 Task: Create a due date automation trigger when advanced on, on the monday of the week a card is due add fields with custom field "Resume" set to a number lower than 1 and lower or equal to 10 at 11:00 AM.
Action: Mouse moved to (1375, 113)
Screenshot: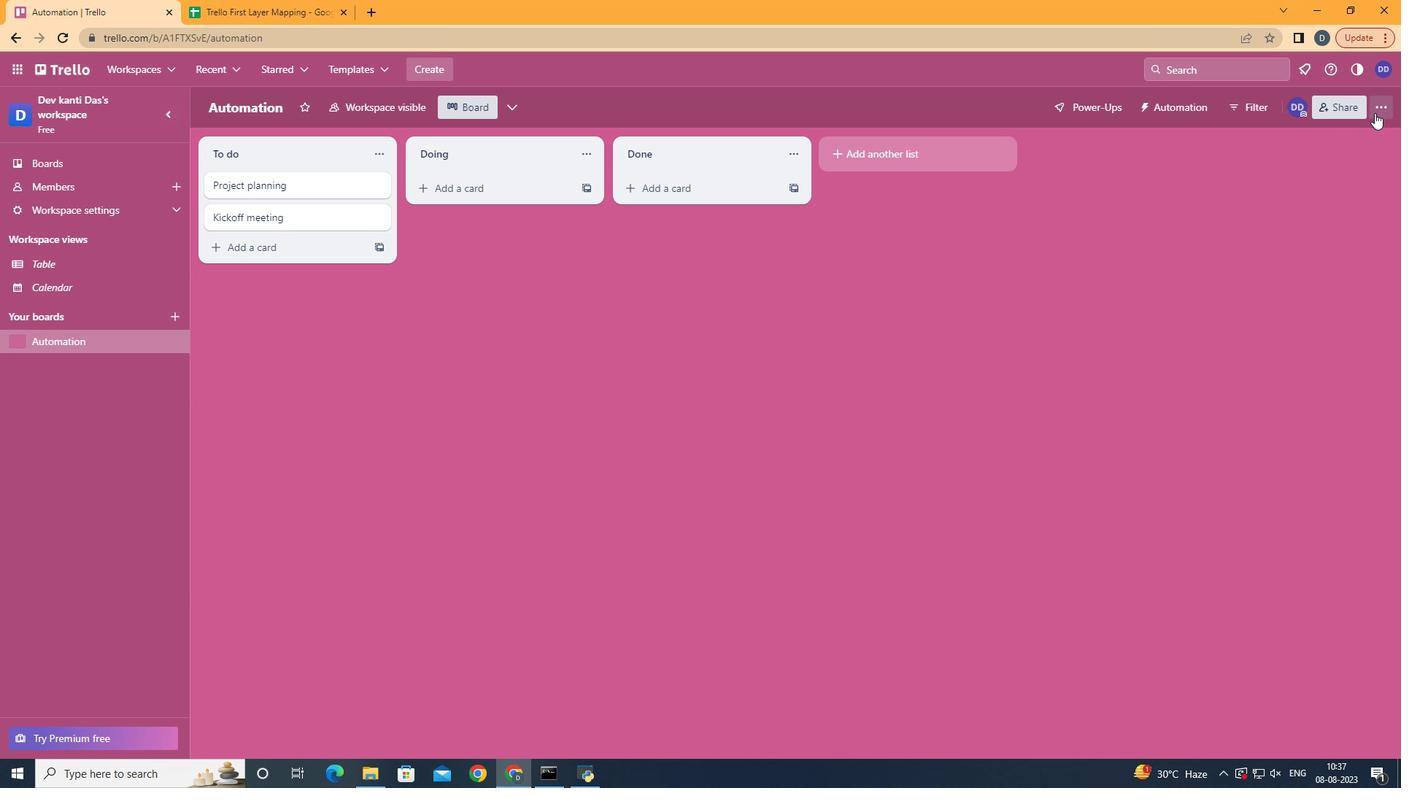 
Action: Mouse pressed left at (1375, 113)
Screenshot: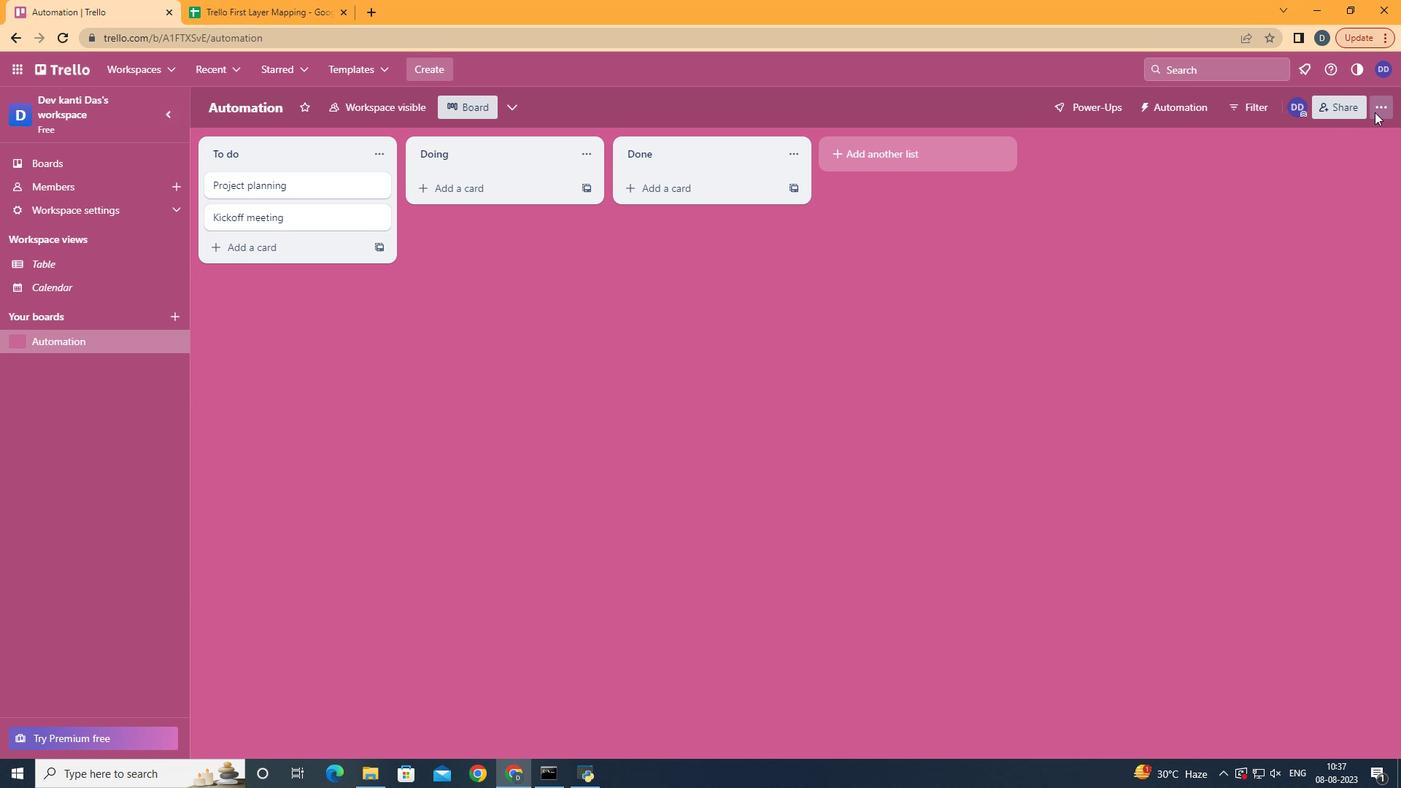 
Action: Mouse moved to (1306, 297)
Screenshot: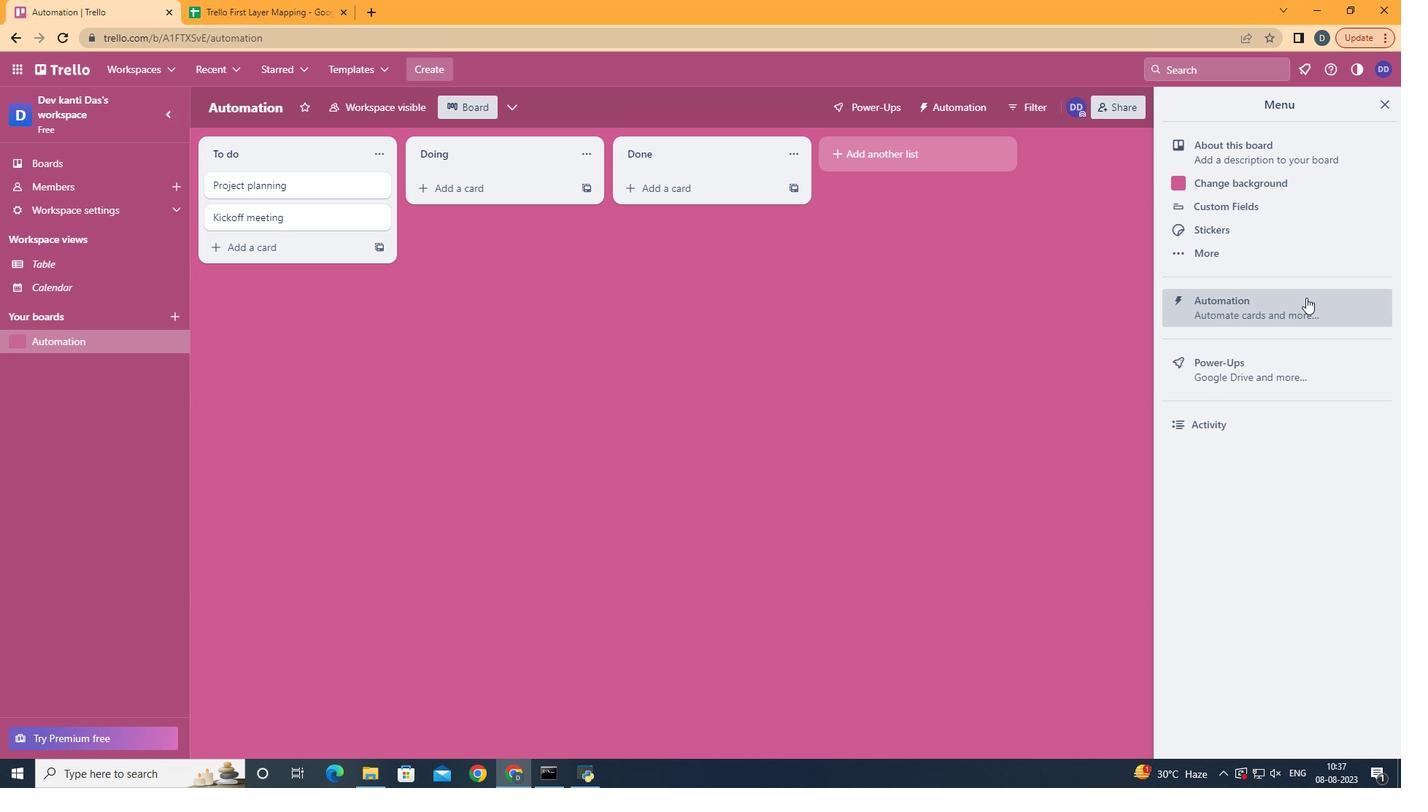 
Action: Mouse pressed left at (1306, 297)
Screenshot: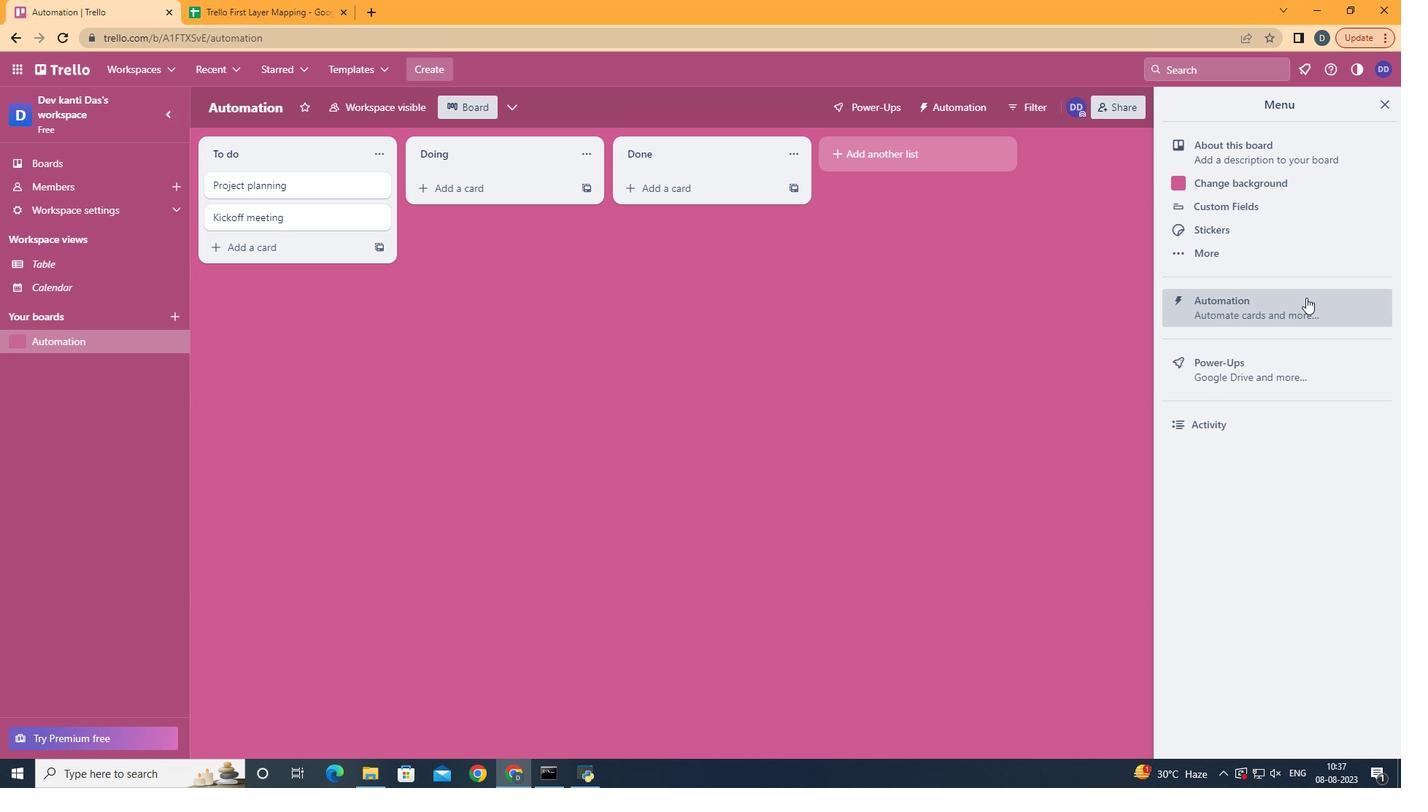 
Action: Mouse moved to (256, 294)
Screenshot: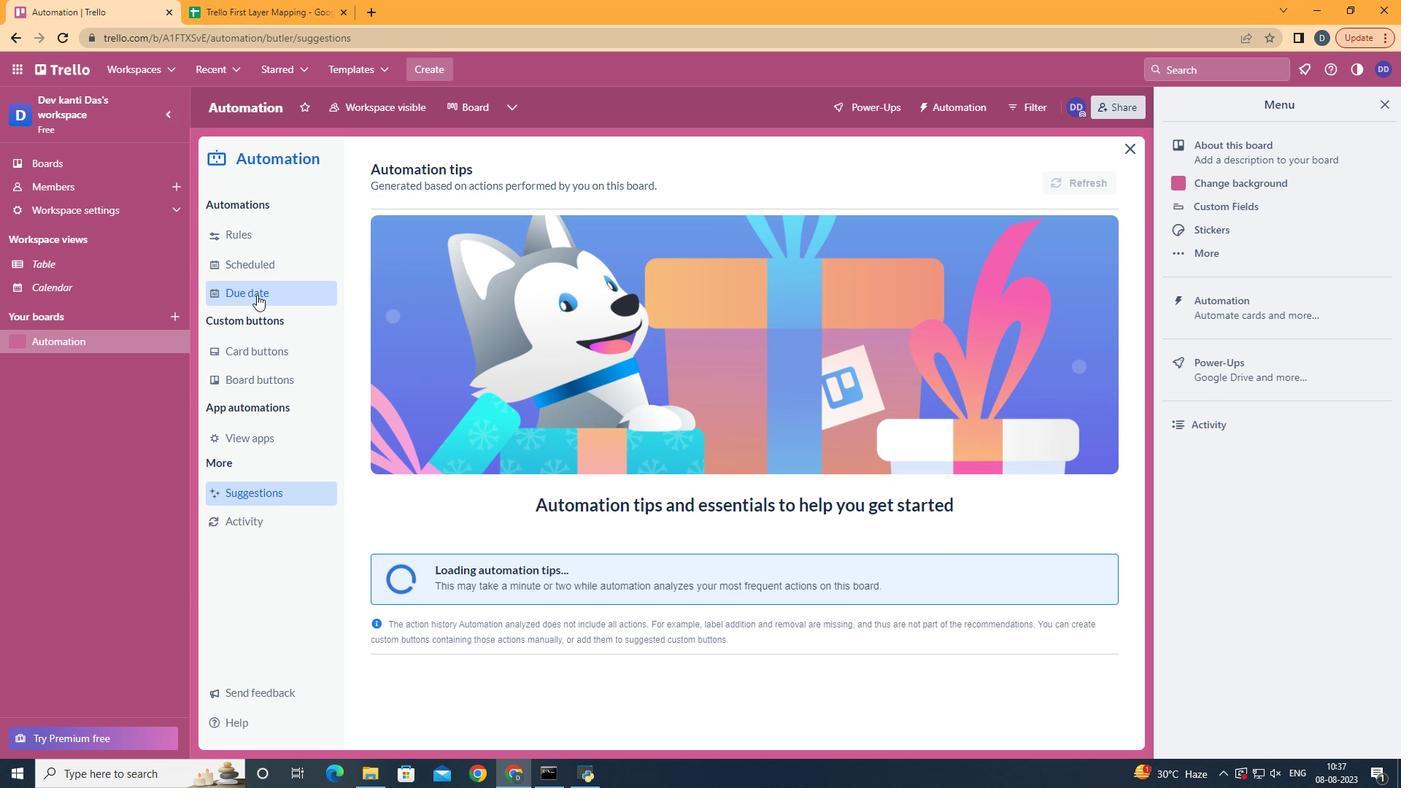 
Action: Mouse pressed left at (256, 294)
Screenshot: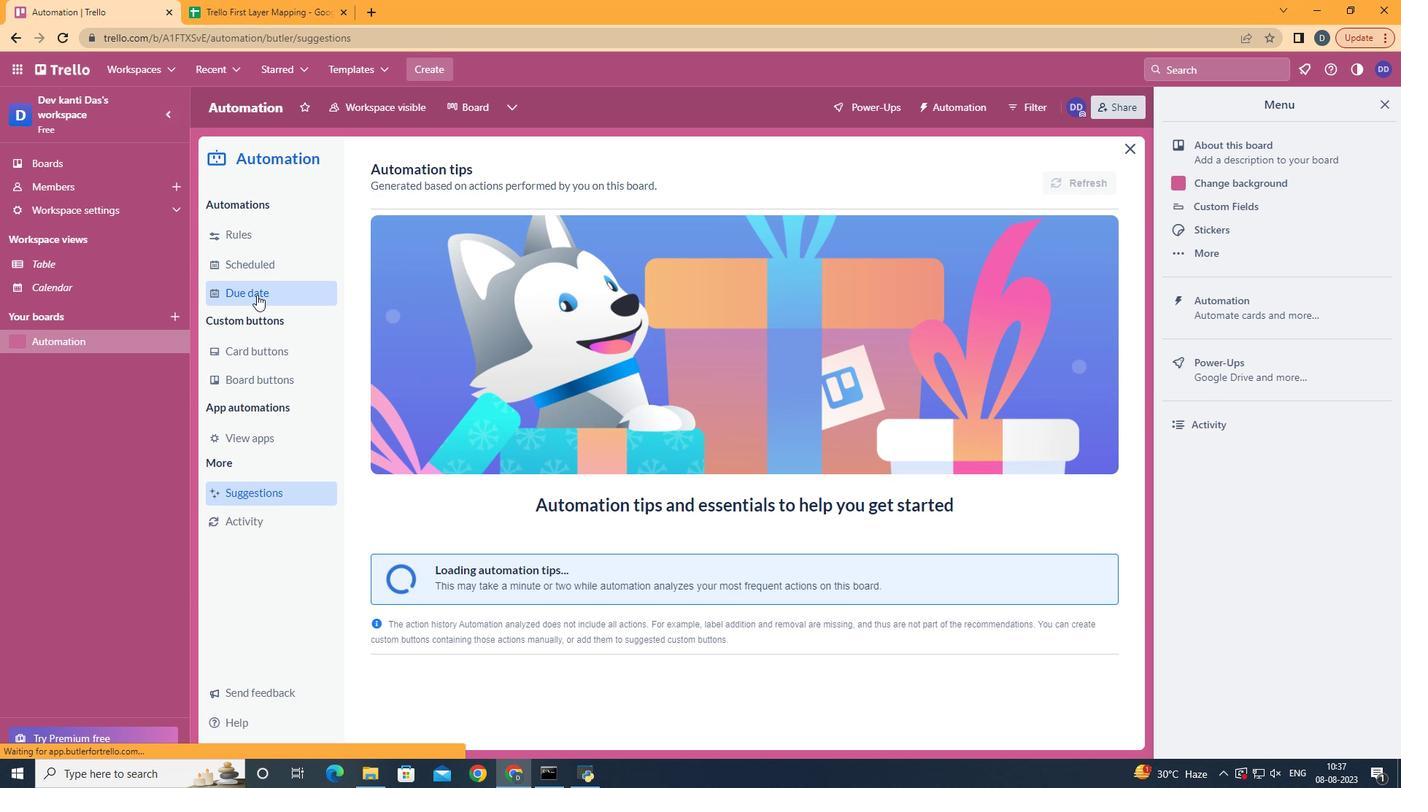 
Action: Mouse moved to (1021, 178)
Screenshot: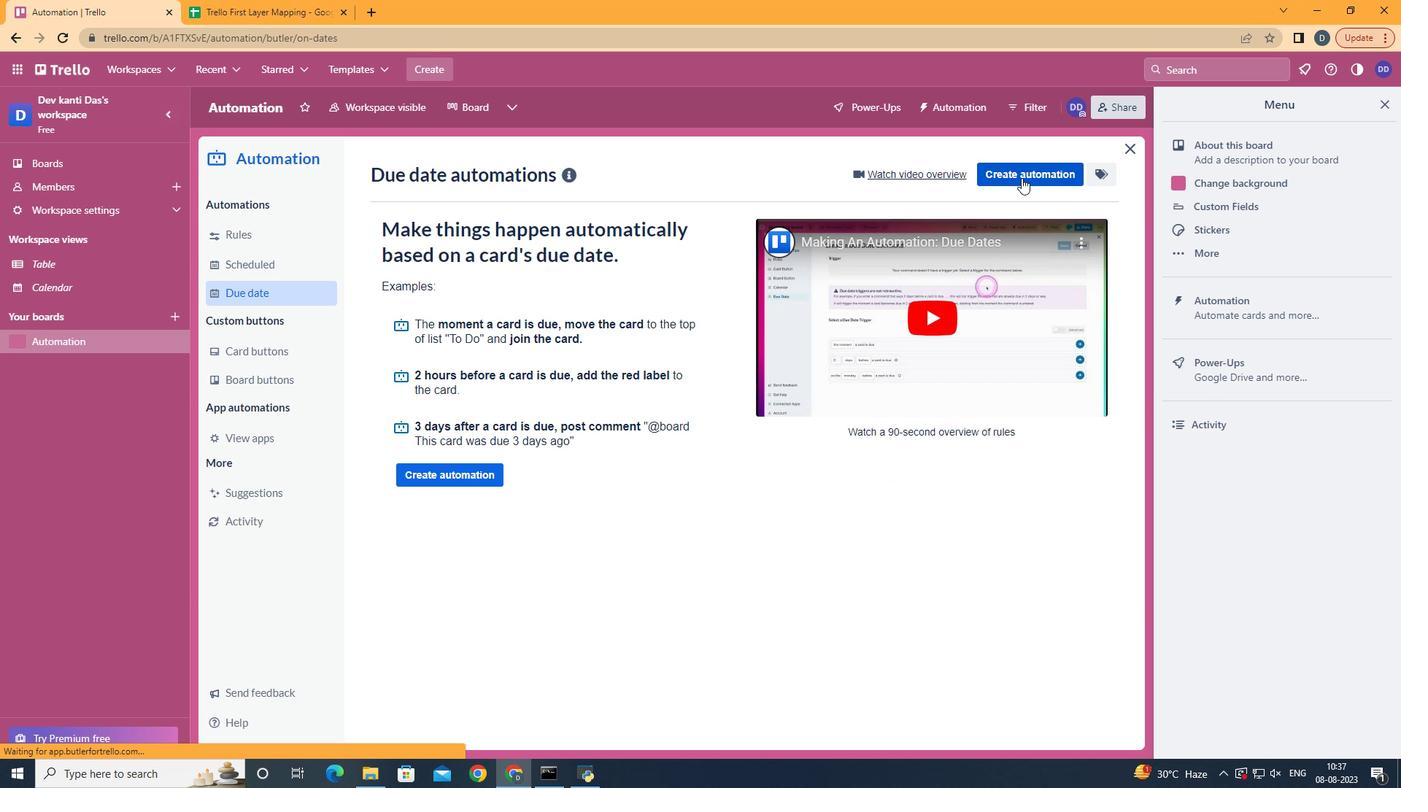 
Action: Mouse pressed left at (1021, 178)
Screenshot: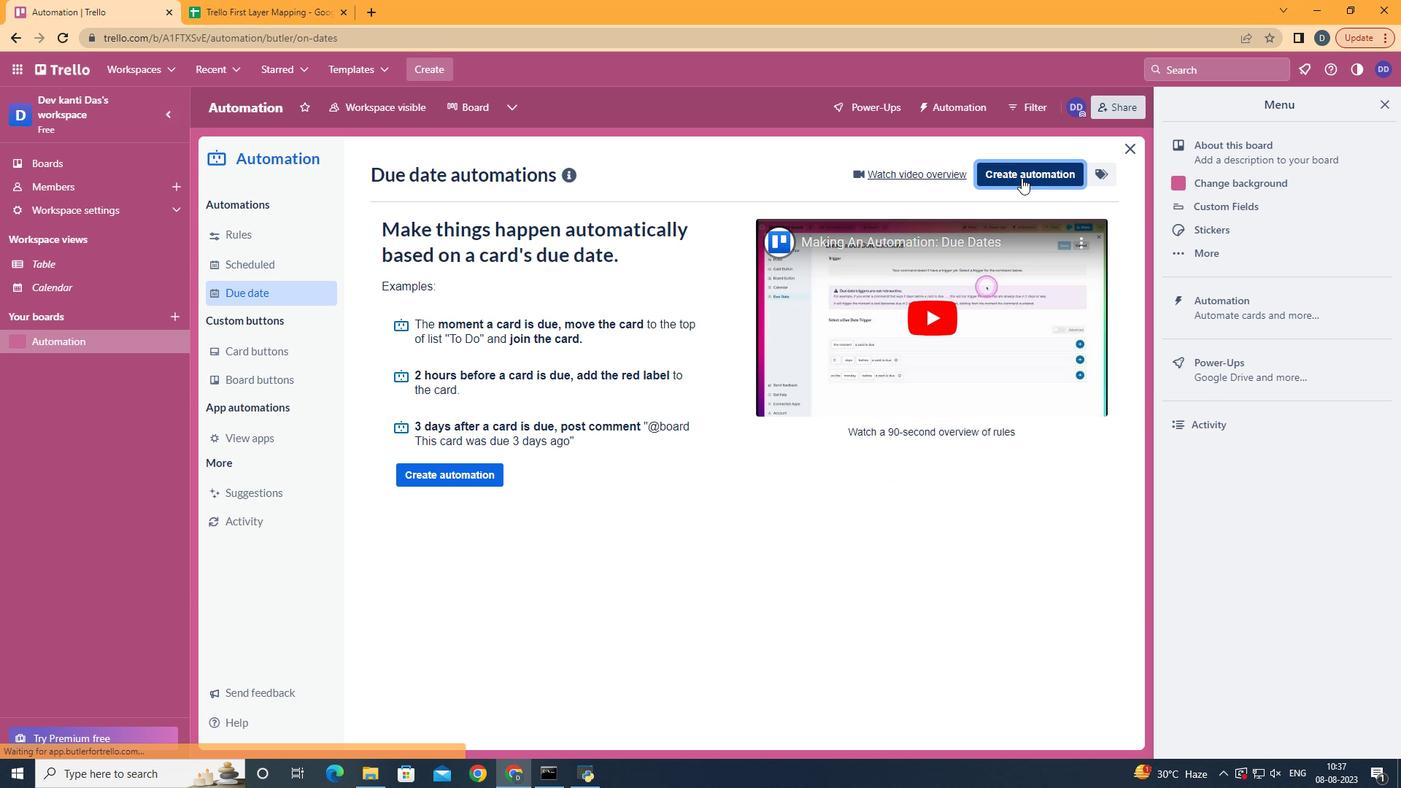 
Action: Mouse moved to (775, 310)
Screenshot: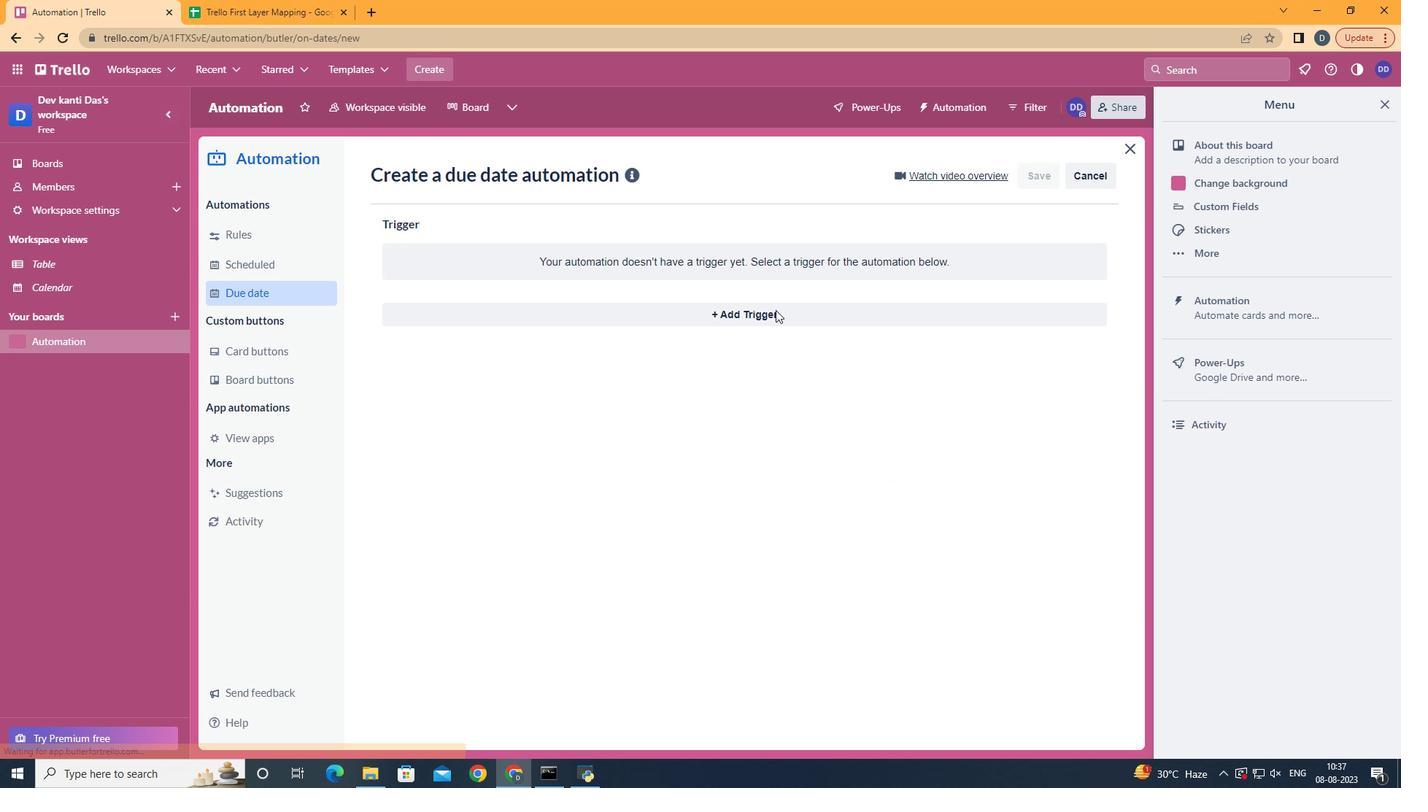 
Action: Mouse pressed left at (775, 310)
Screenshot: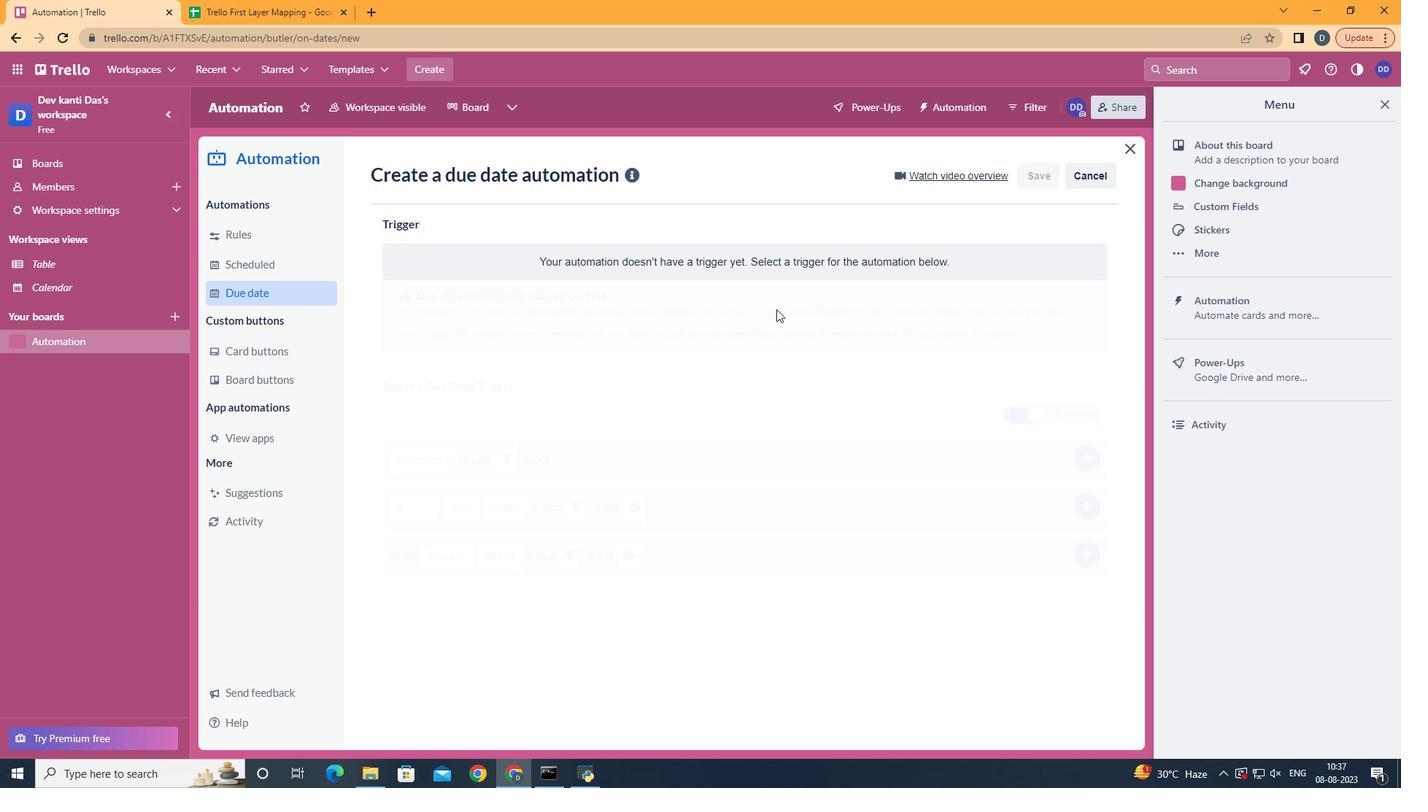 
Action: Mouse moved to (472, 382)
Screenshot: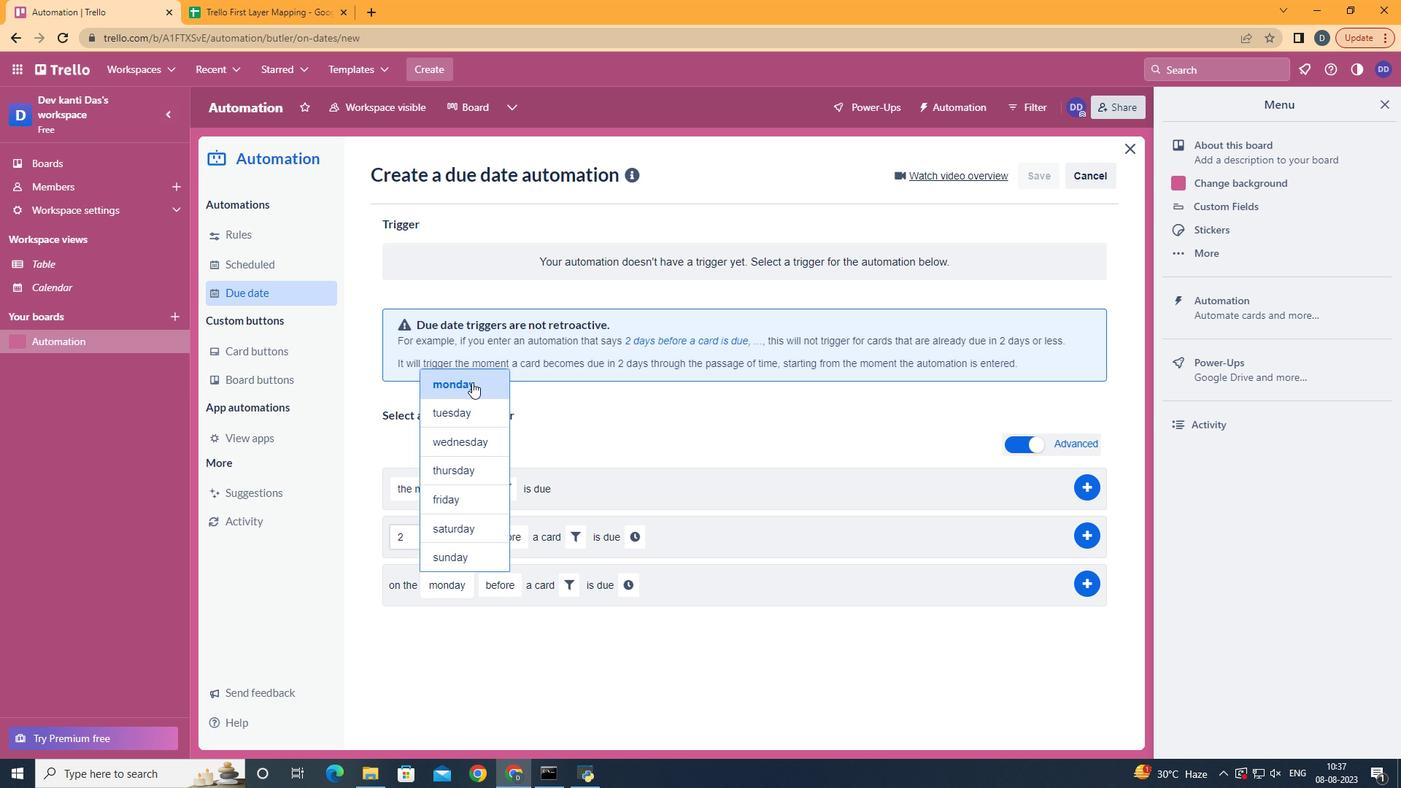 
Action: Mouse pressed left at (472, 382)
Screenshot: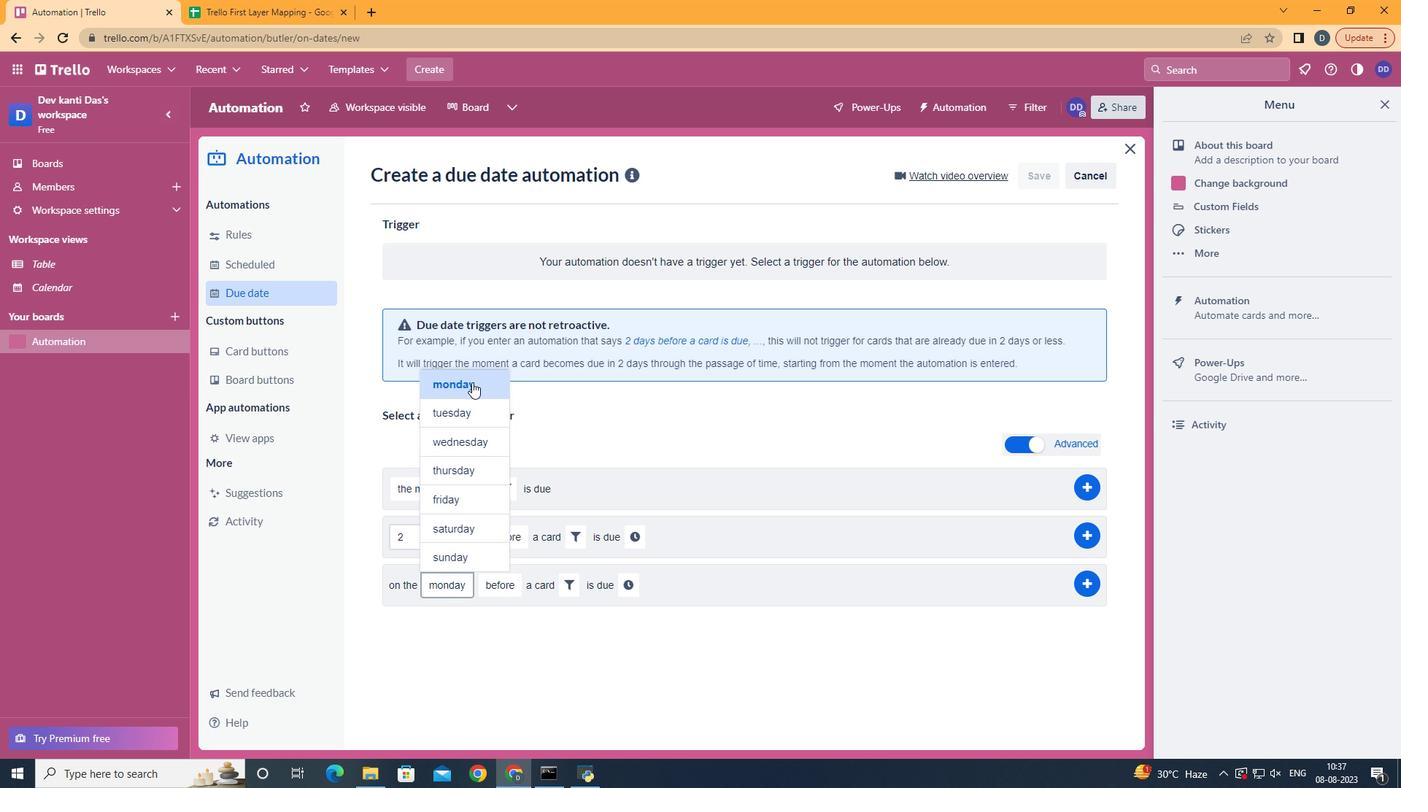 
Action: Mouse moved to (523, 667)
Screenshot: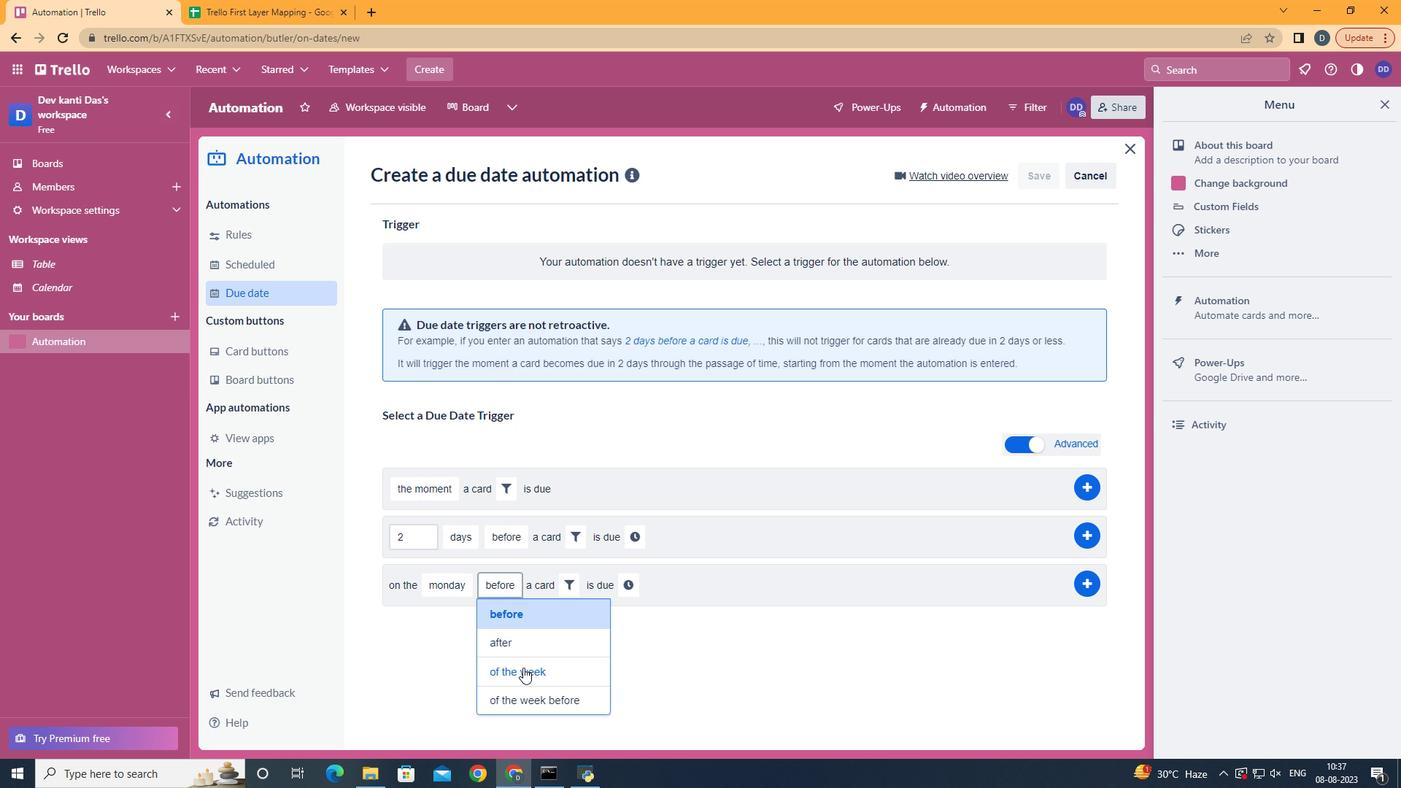
Action: Mouse pressed left at (523, 667)
Screenshot: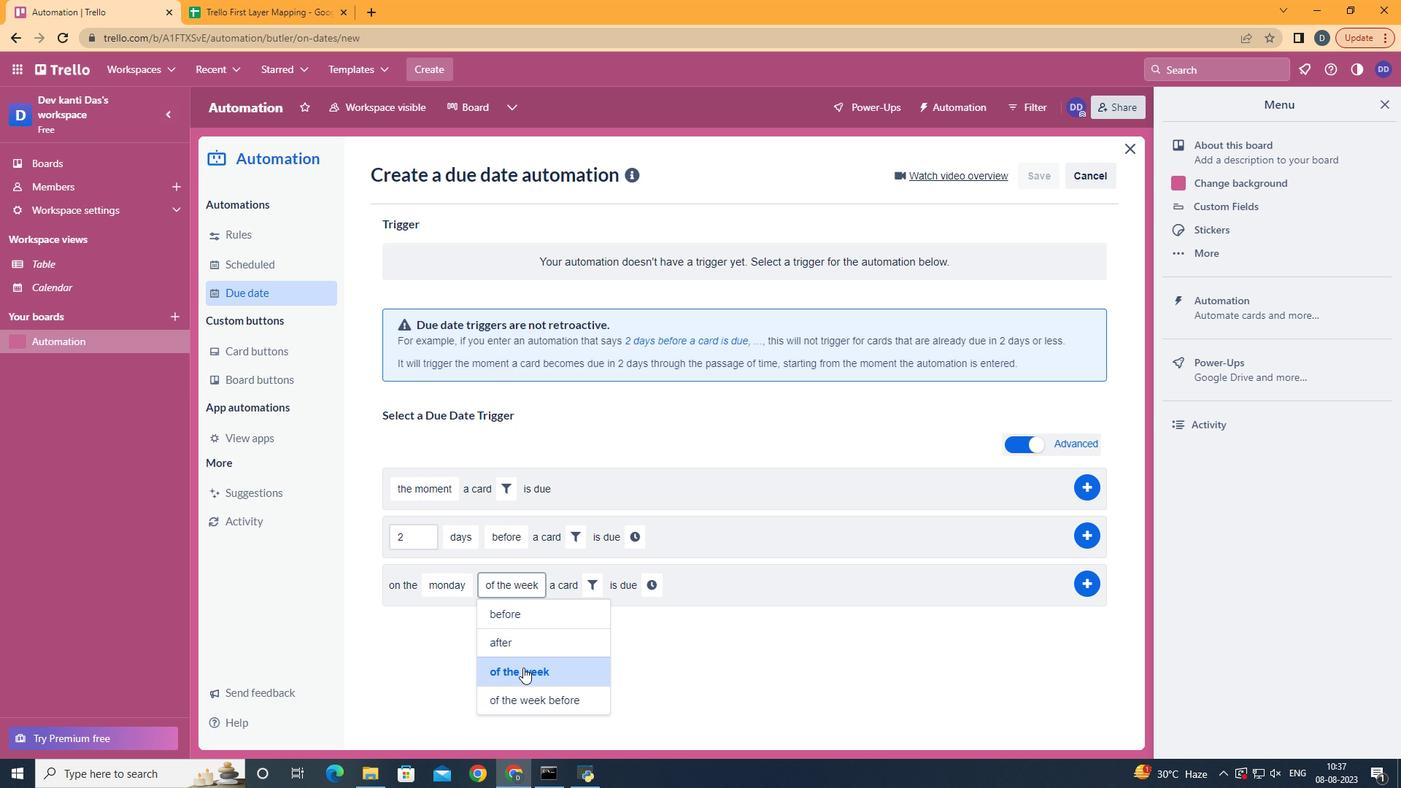 
Action: Mouse moved to (581, 587)
Screenshot: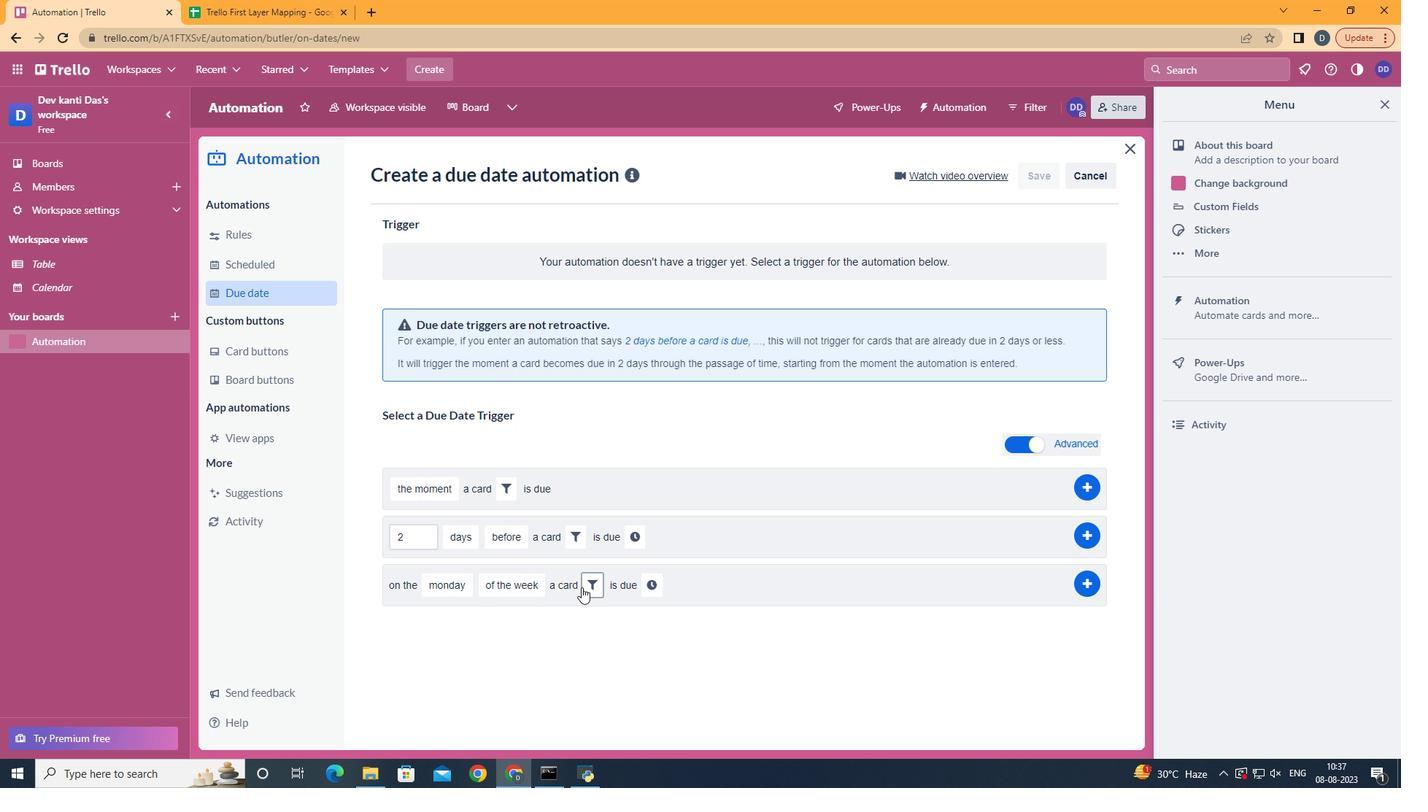 
Action: Mouse pressed left at (581, 587)
Screenshot: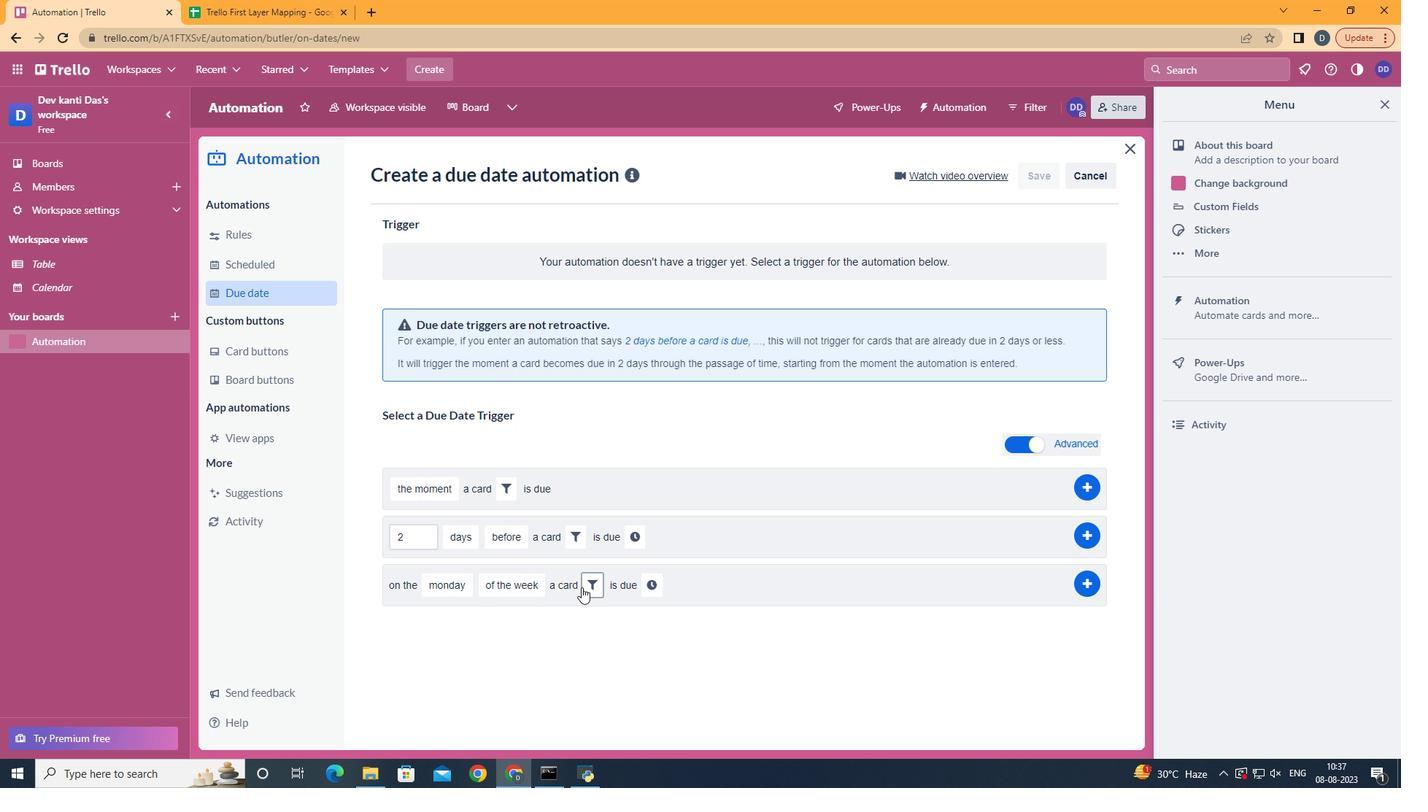 
Action: Mouse moved to (824, 625)
Screenshot: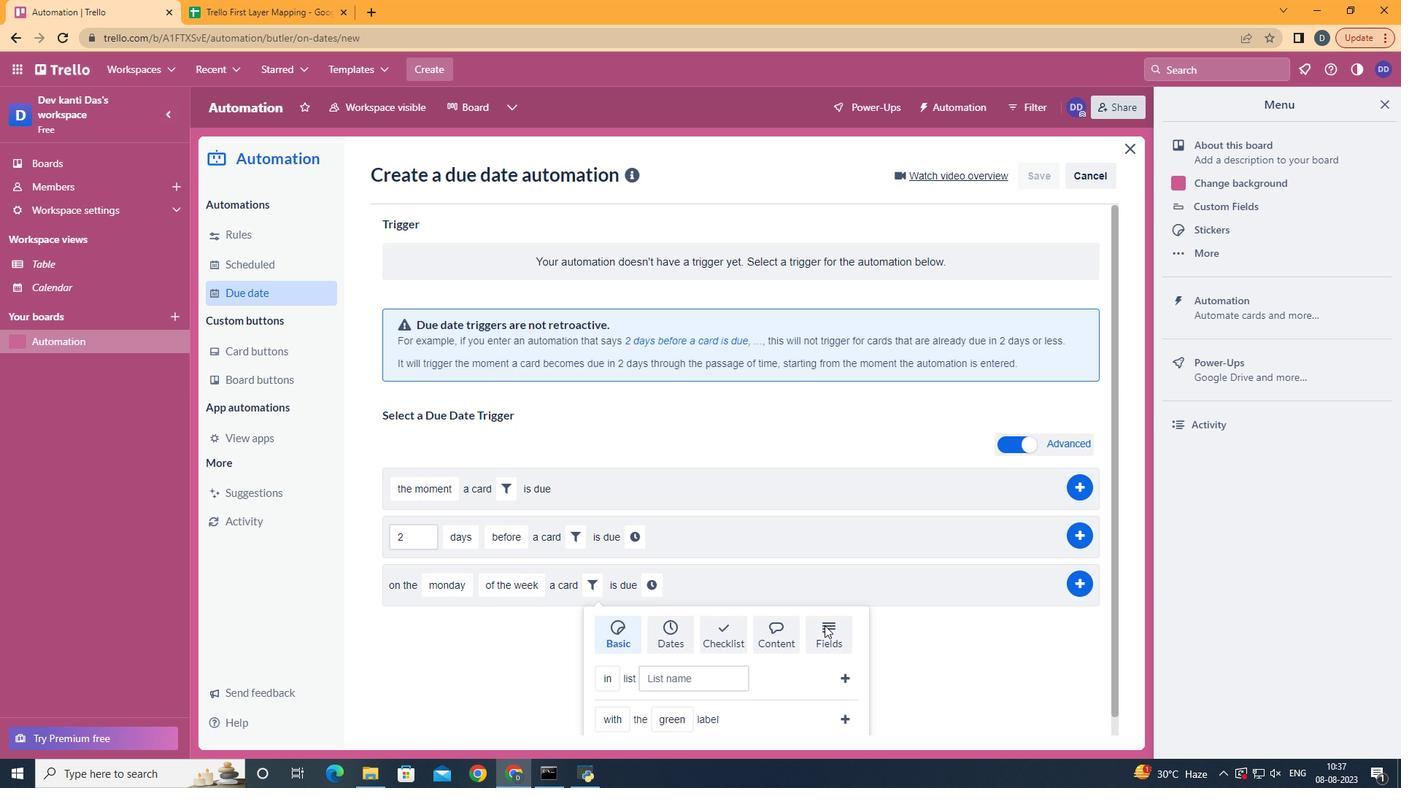 
Action: Mouse pressed left at (824, 625)
Screenshot: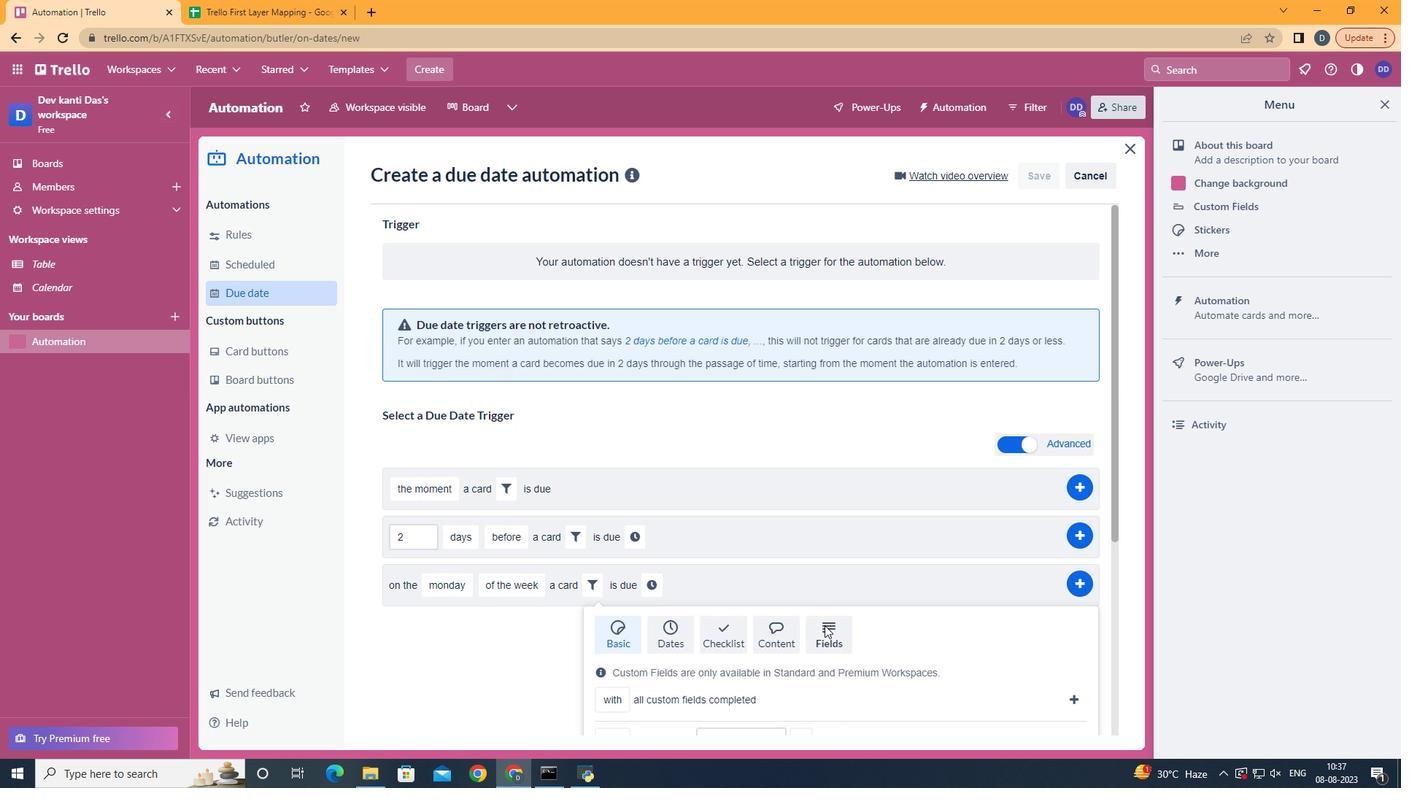 
Action: Mouse moved to (824, 625)
Screenshot: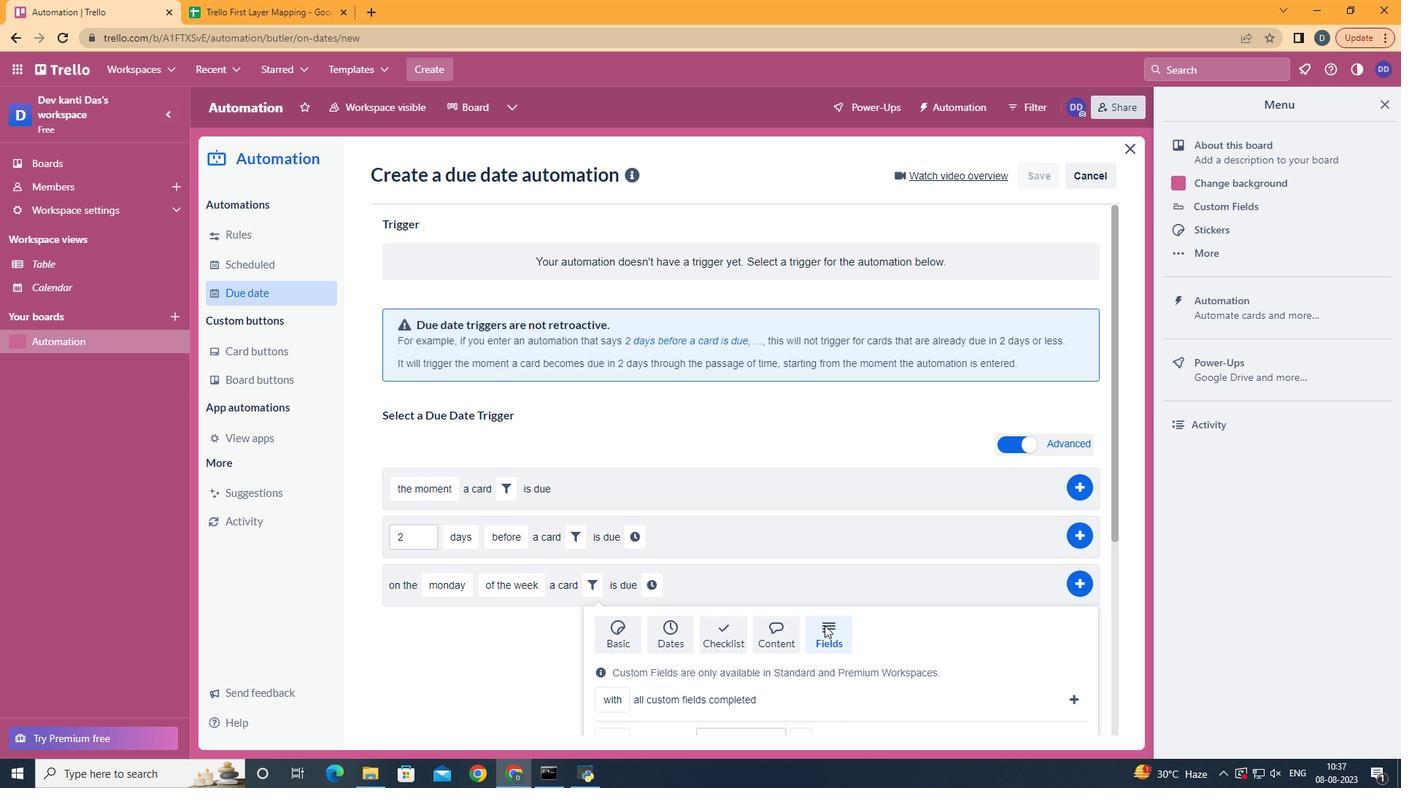 
Action: Mouse scrolled (824, 624) with delta (0, 0)
Screenshot: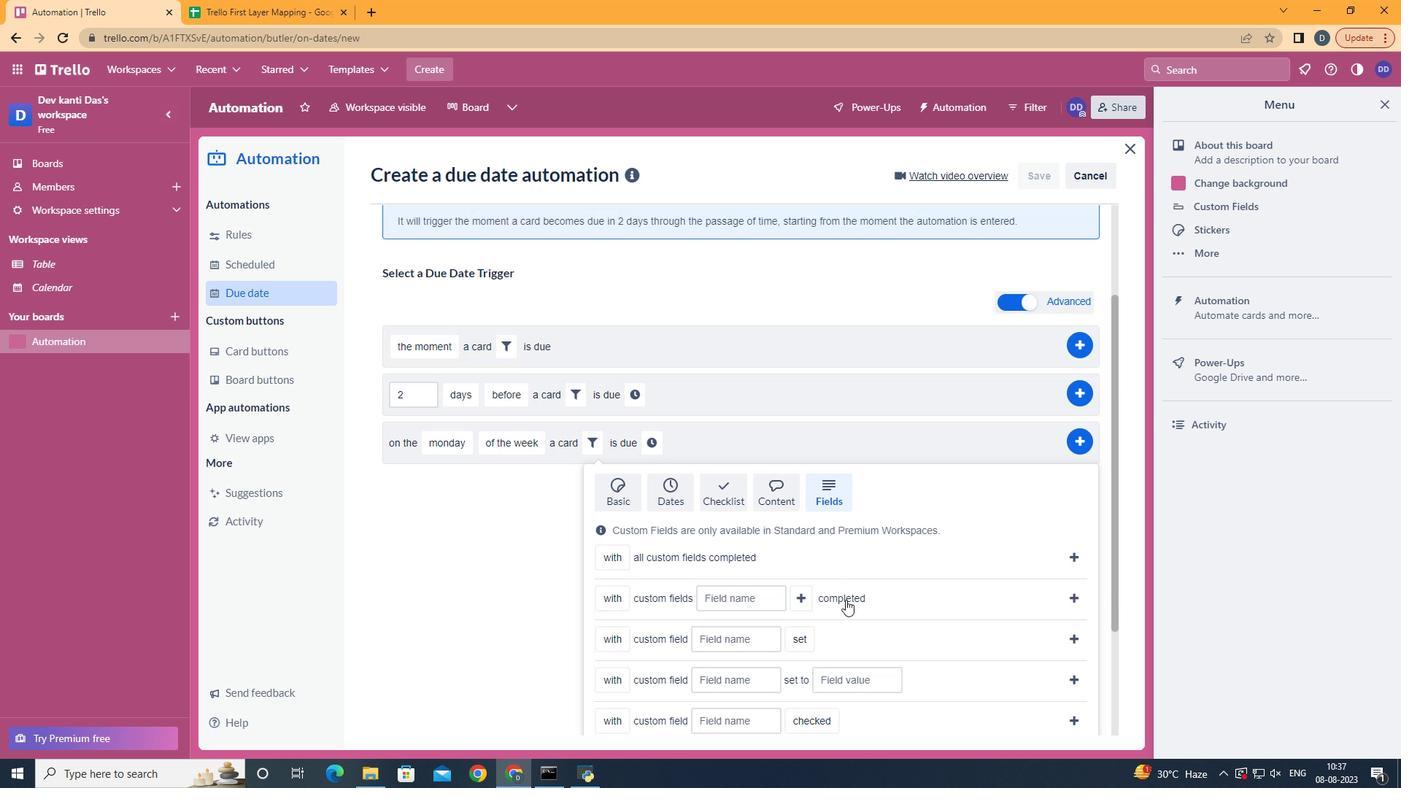 
Action: Mouse scrolled (824, 624) with delta (0, 0)
Screenshot: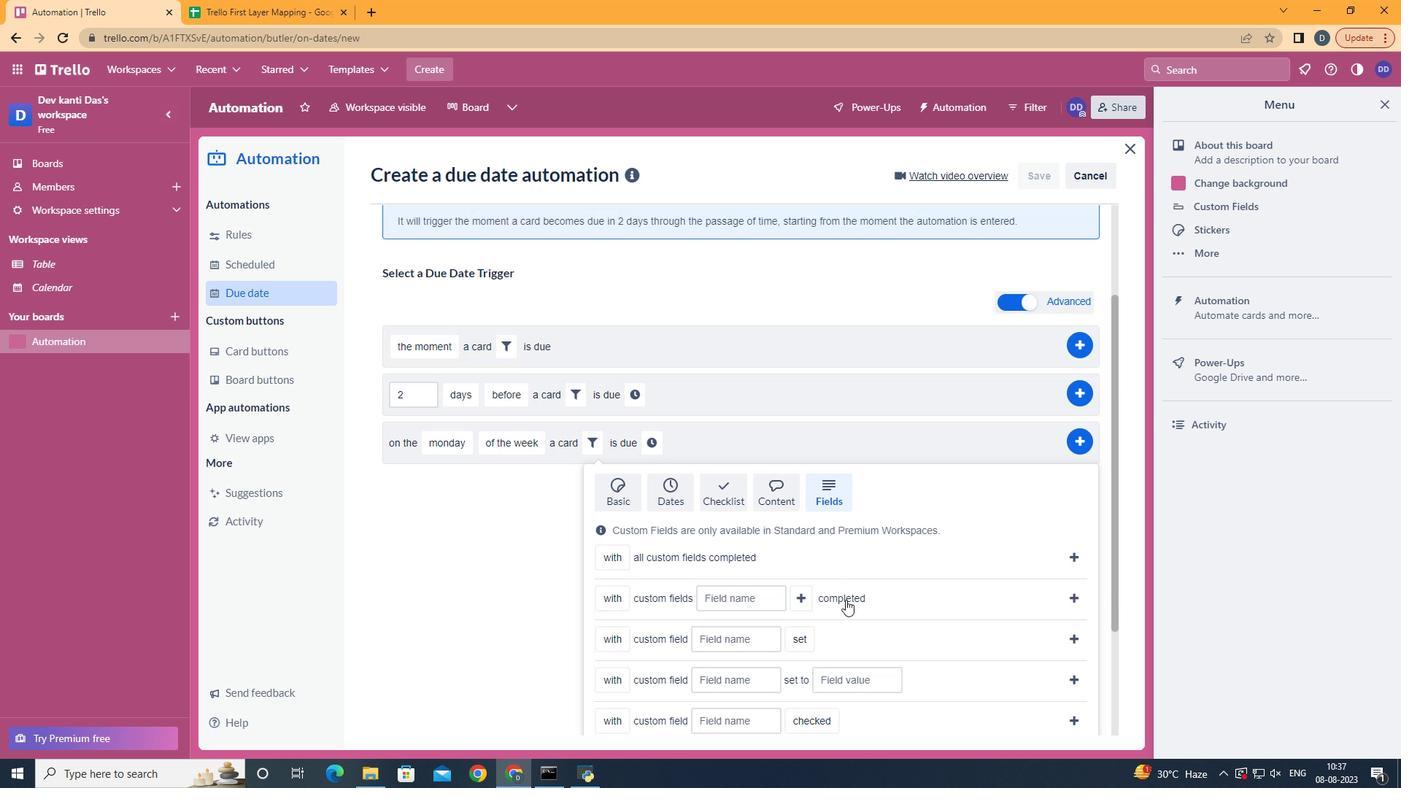 
Action: Mouse scrolled (824, 624) with delta (0, 0)
Screenshot: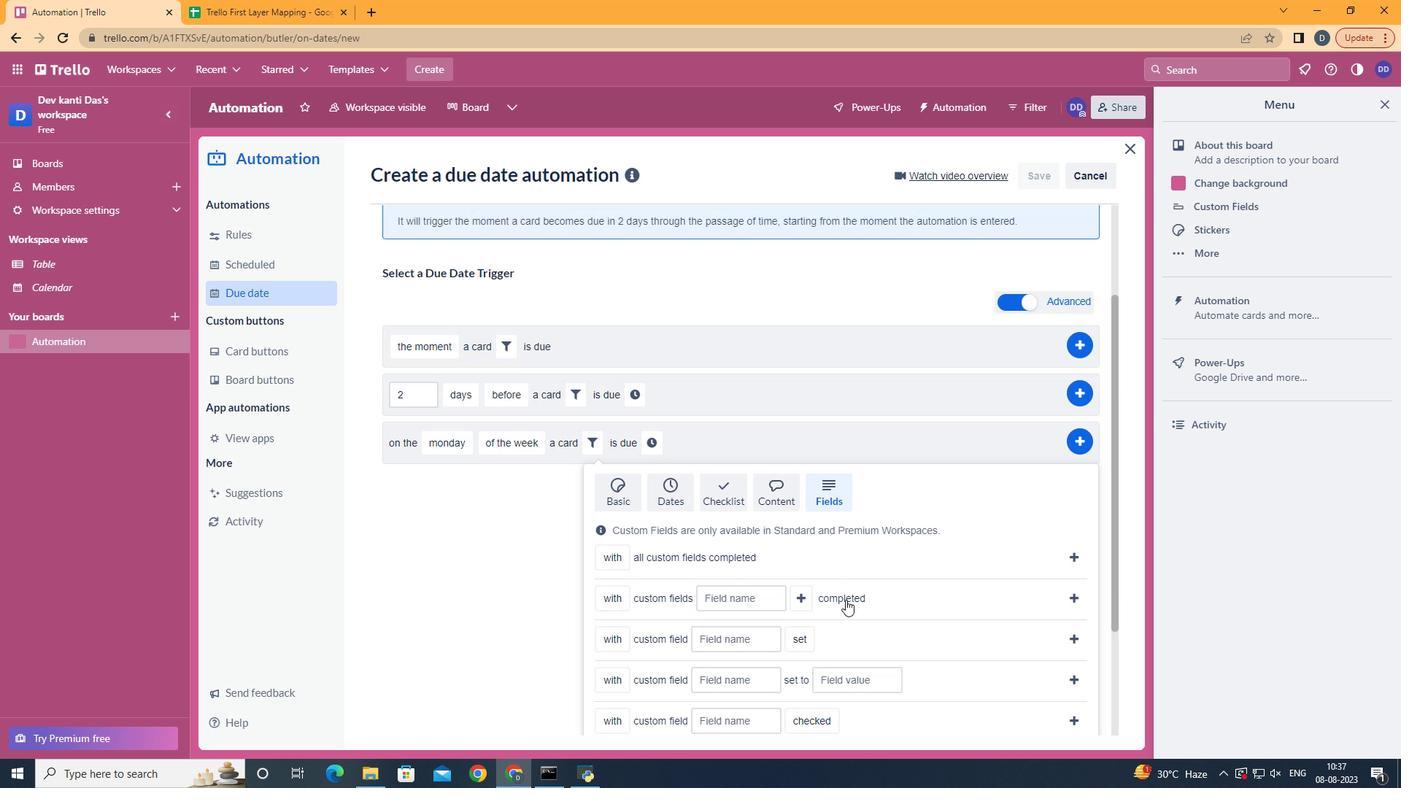 
Action: Mouse scrolled (824, 624) with delta (0, 0)
Screenshot: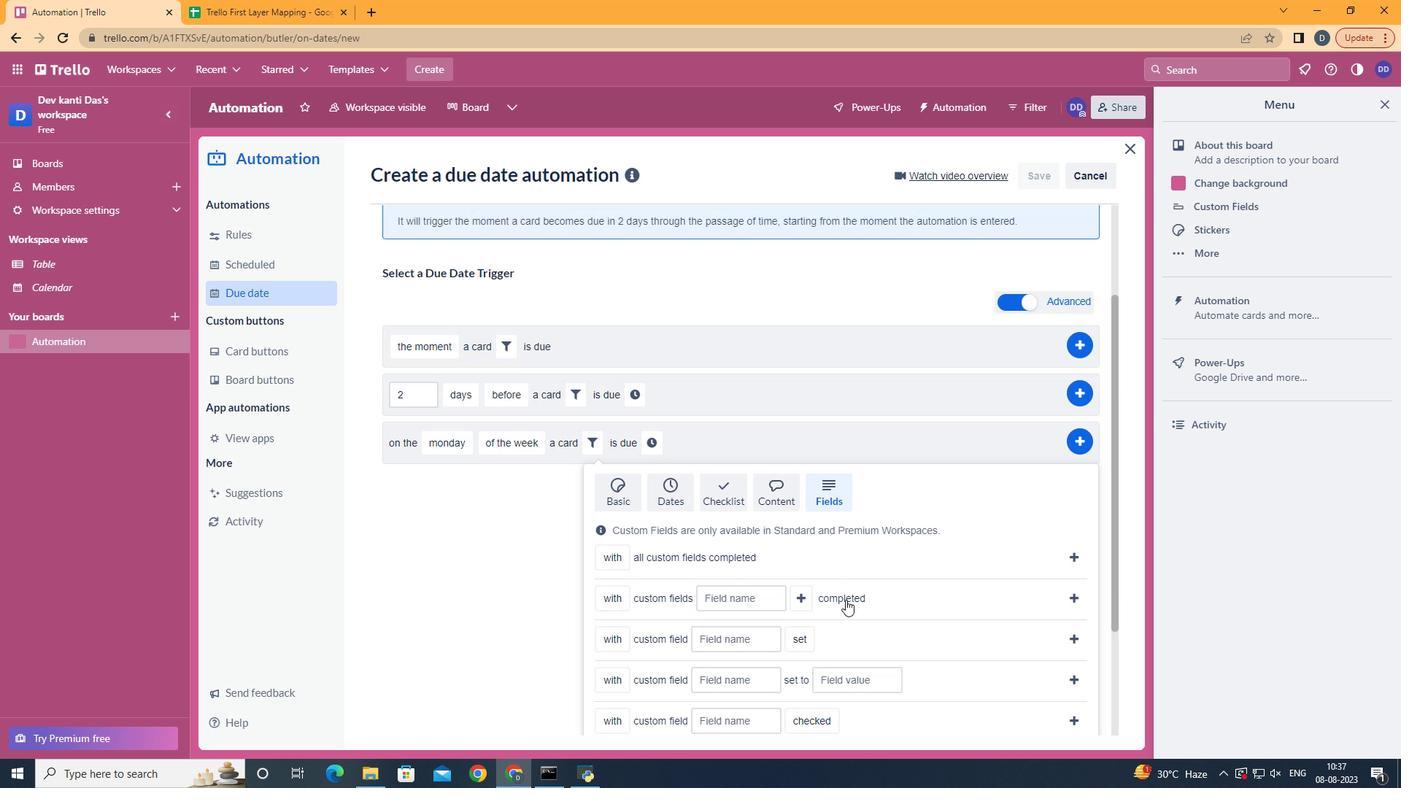 
Action: Mouse scrolled (824, 624) with delta (0, 0)
Screenshot: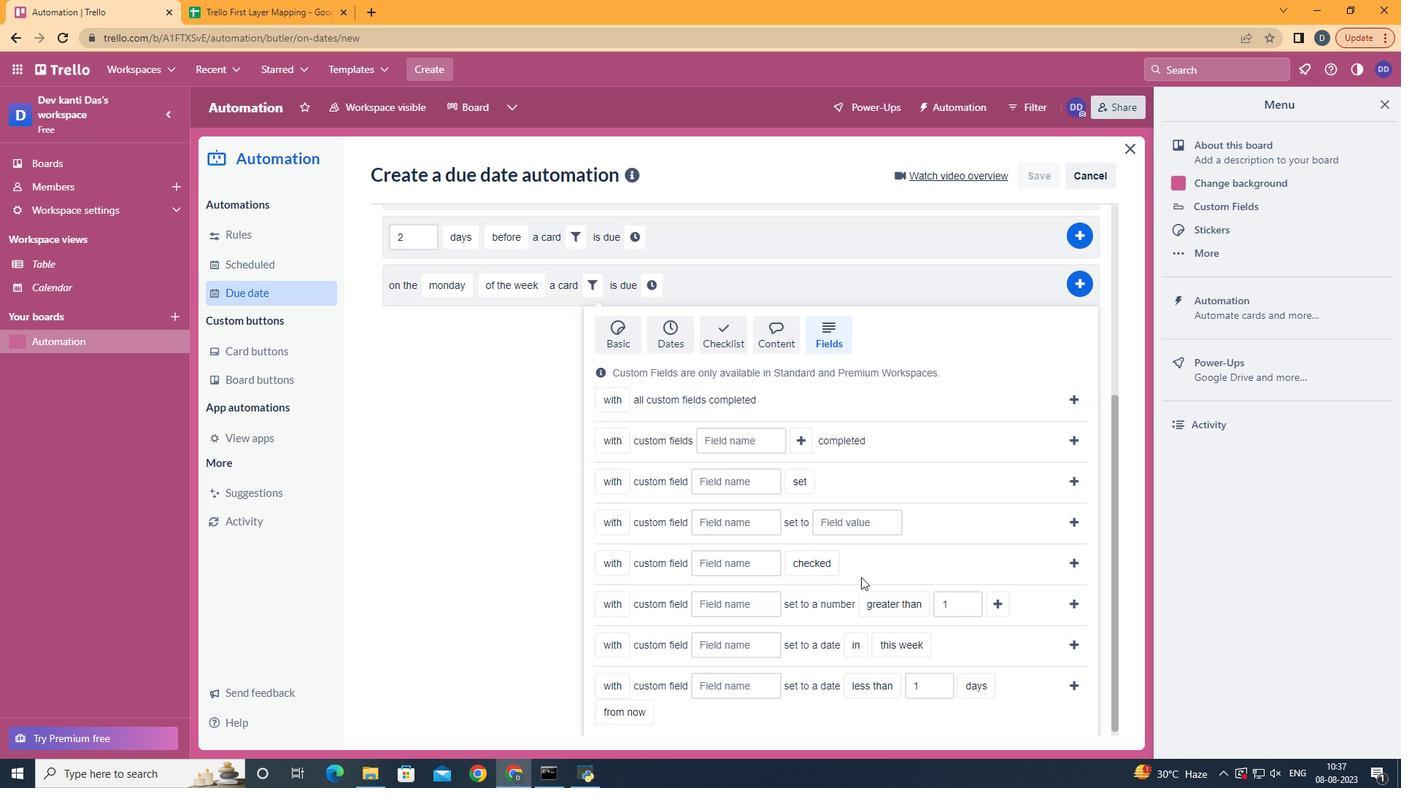 
Action: Mouse moved to (626, 623)
Screenshot: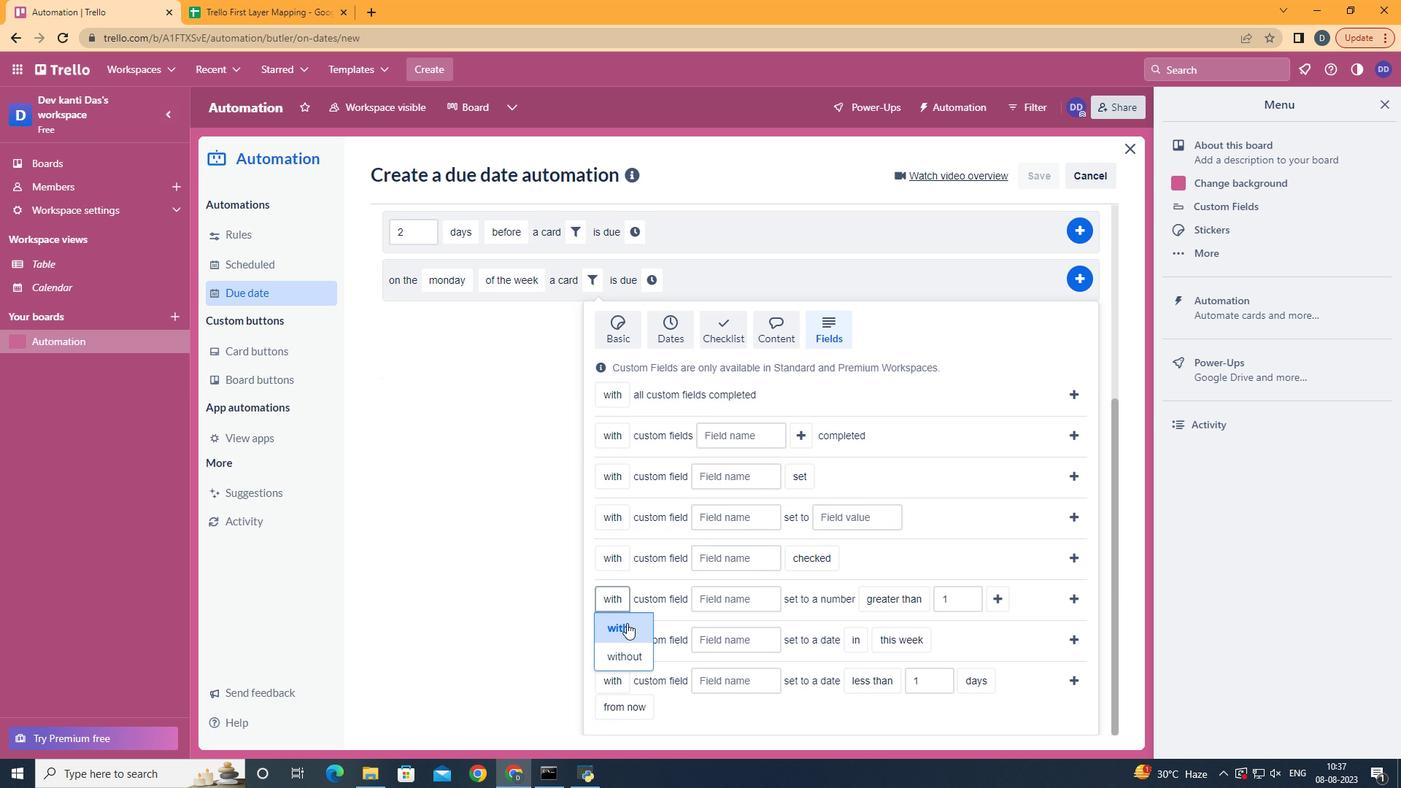 
Action: Mouse pressed left at (626, 623)
Screenshot: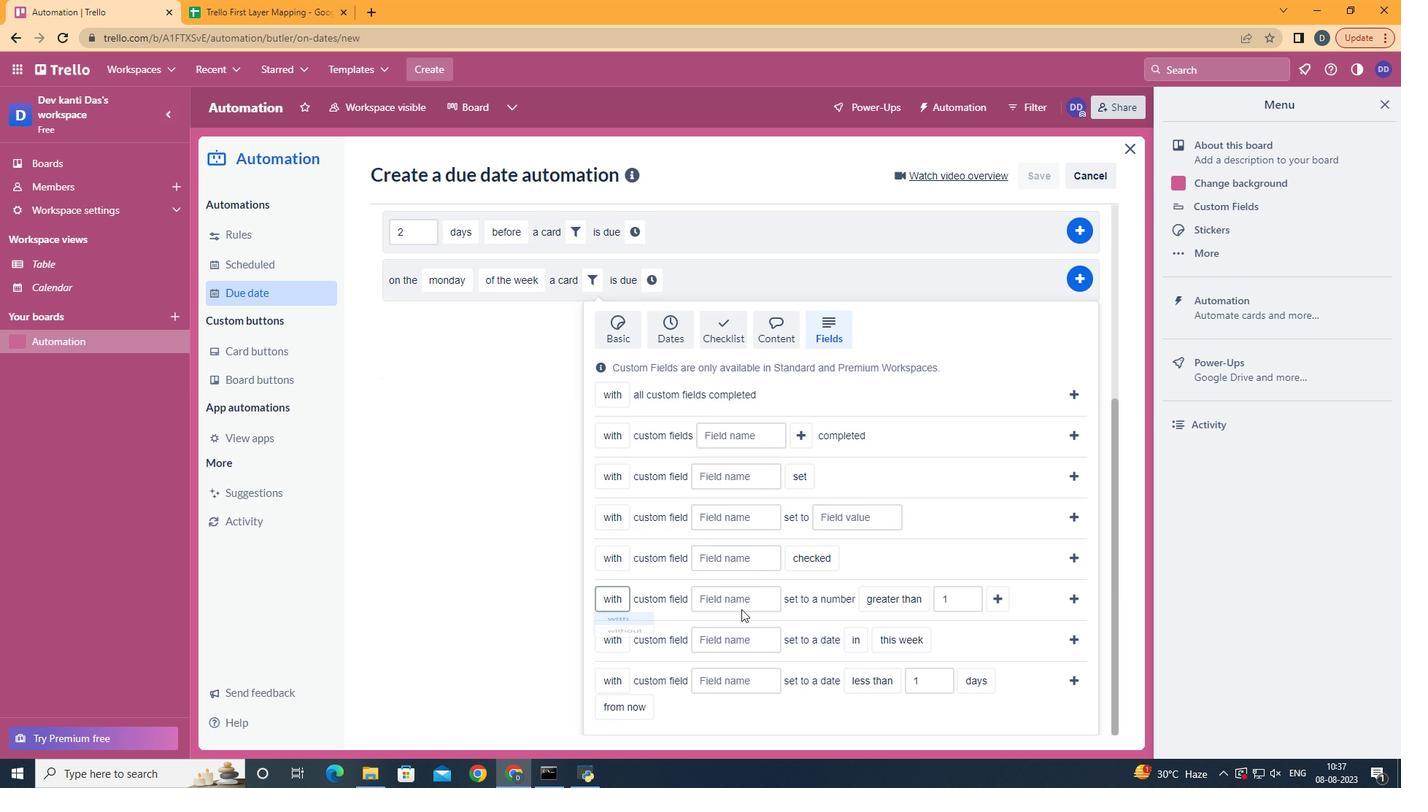 
Action: Mouse moved to (753, 601)
Screenshot: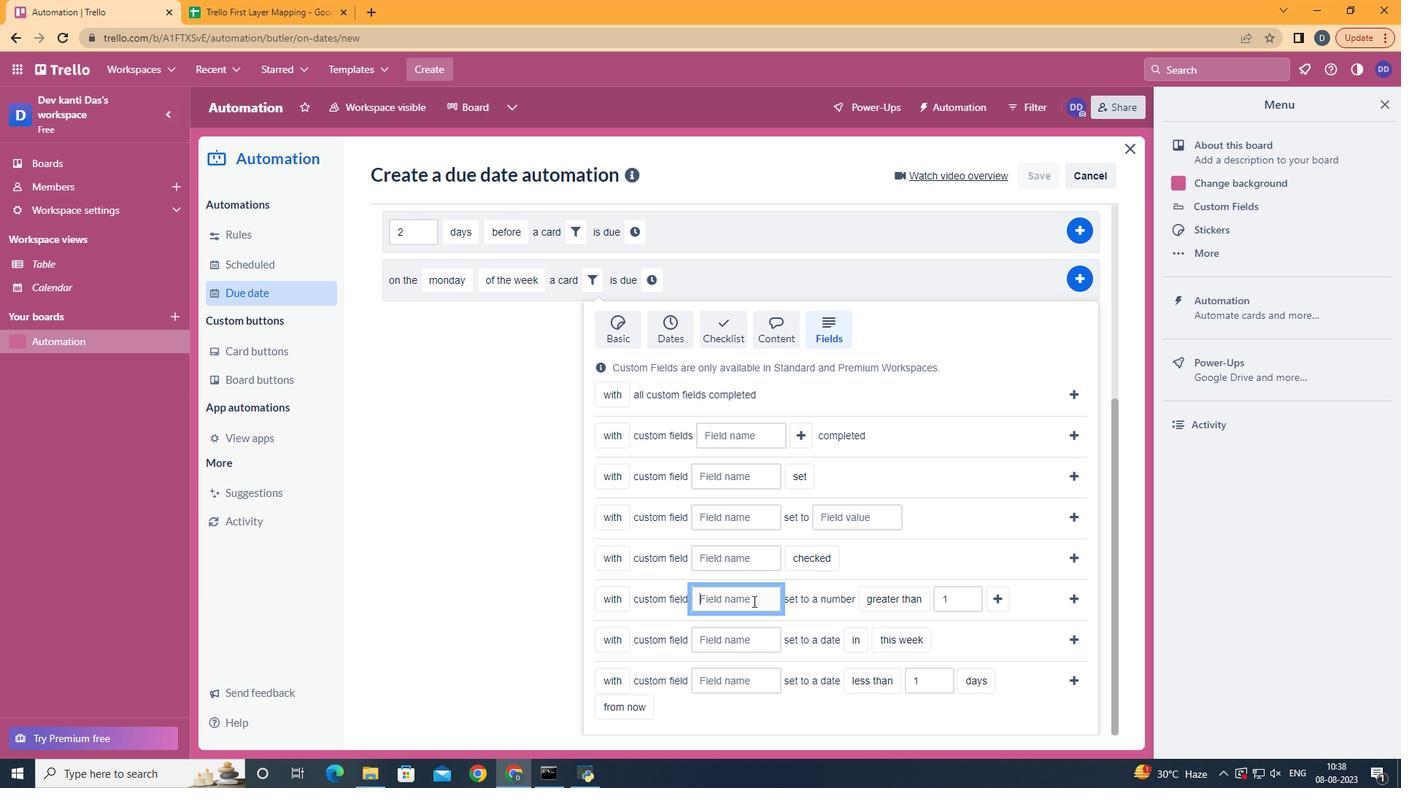 
Action: Mouse pressed left at (753, 601)
Screenshot: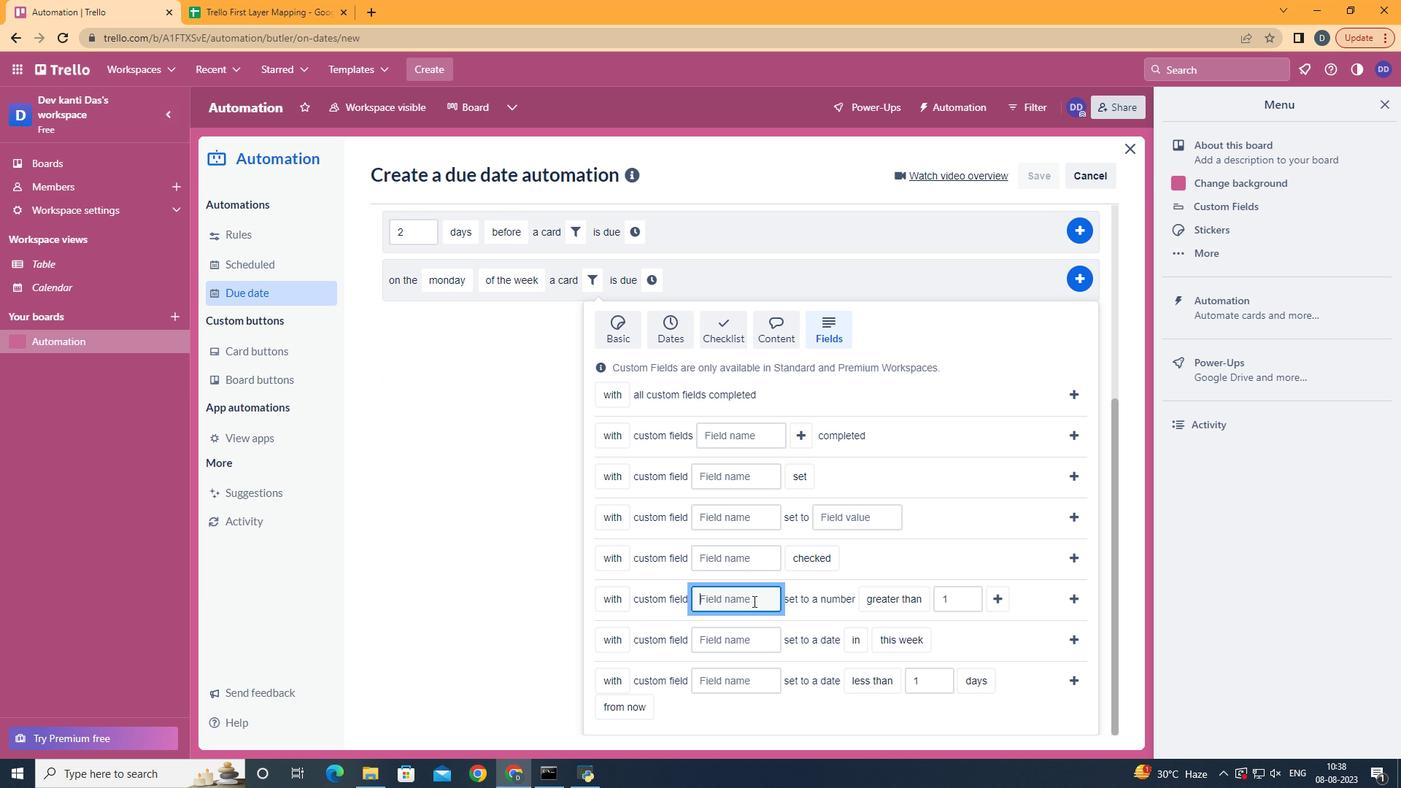 
Action: Key pressed <Key.shift>Resume
Screenshot: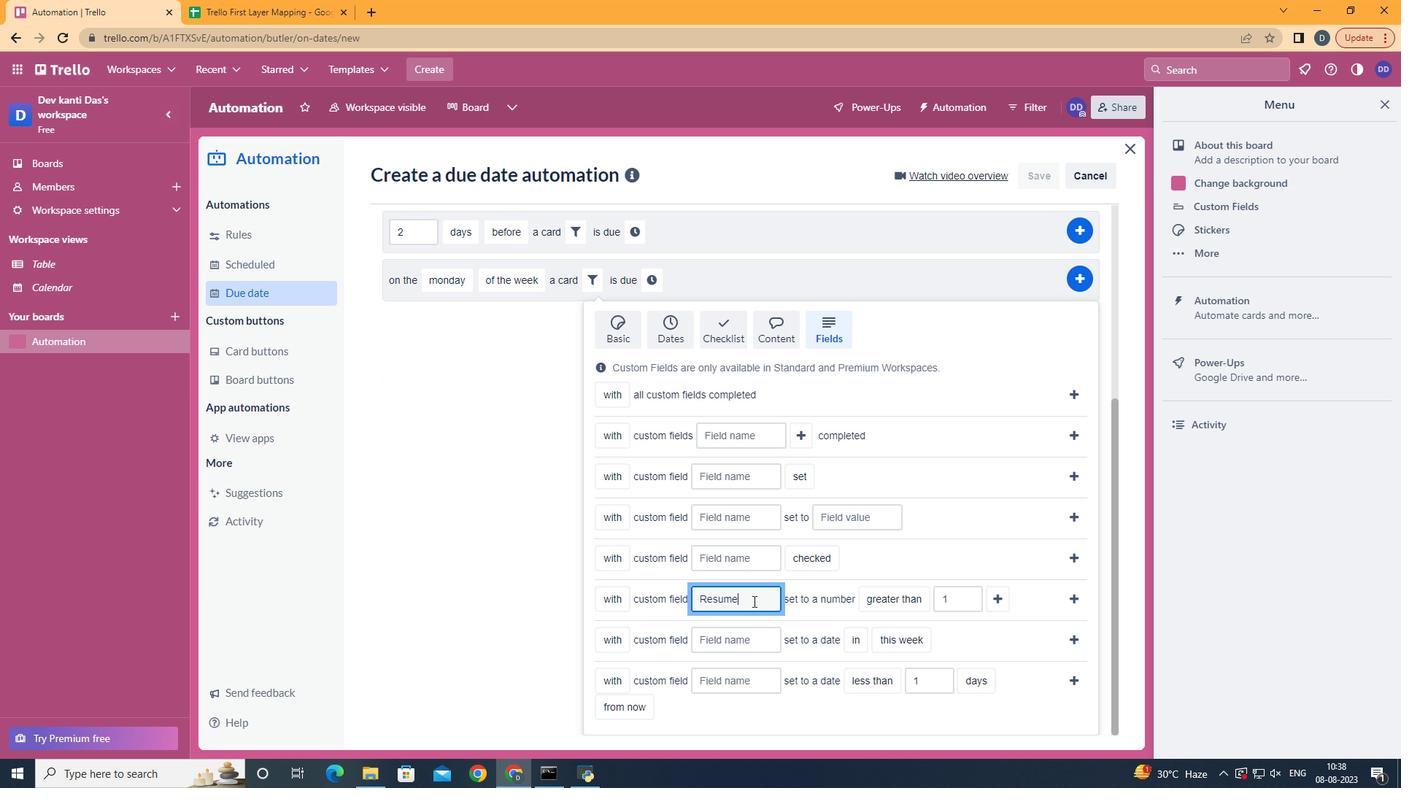 
Action: Mouse moved to (896, 680)
Screenshot: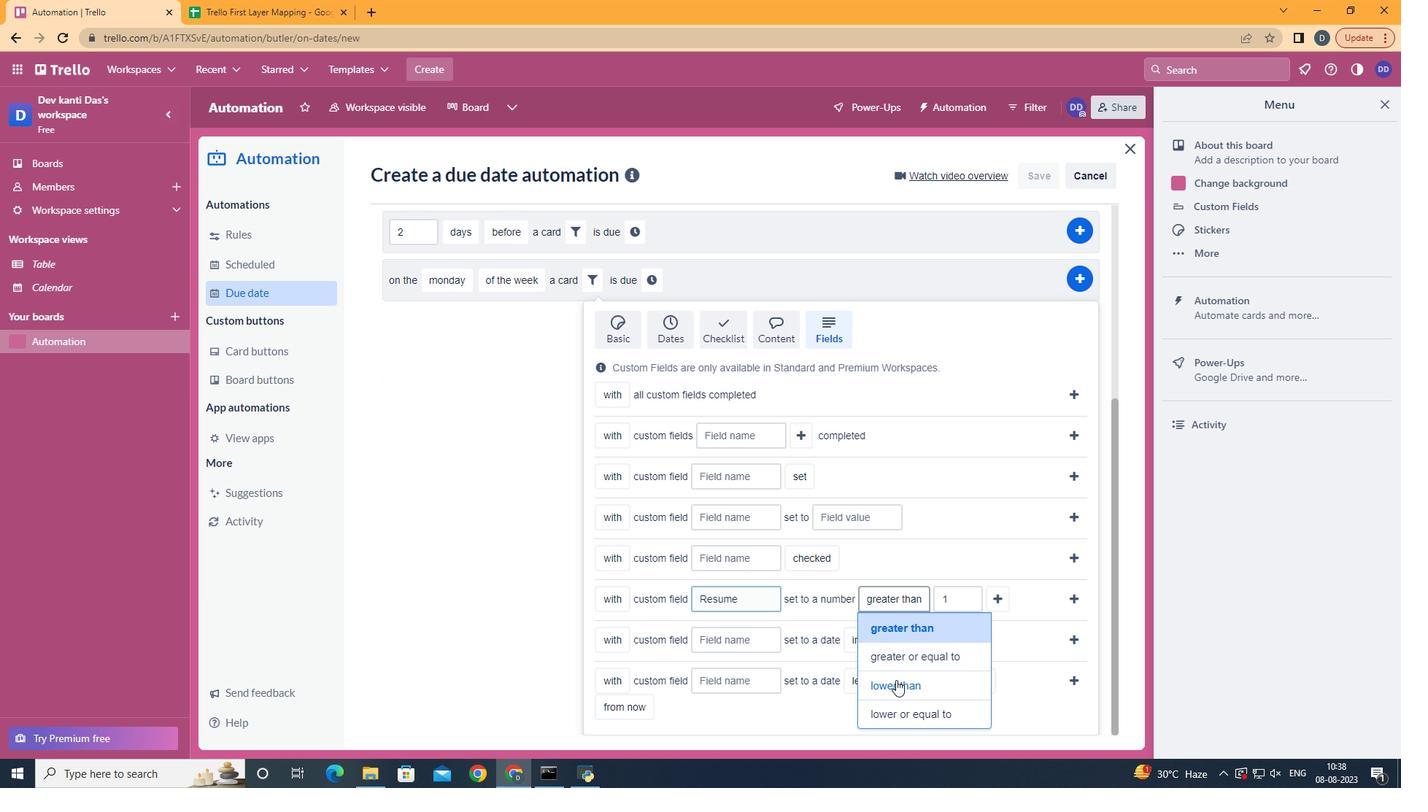 
Action: Mouse pressed left at (896, 680)
Screenshot: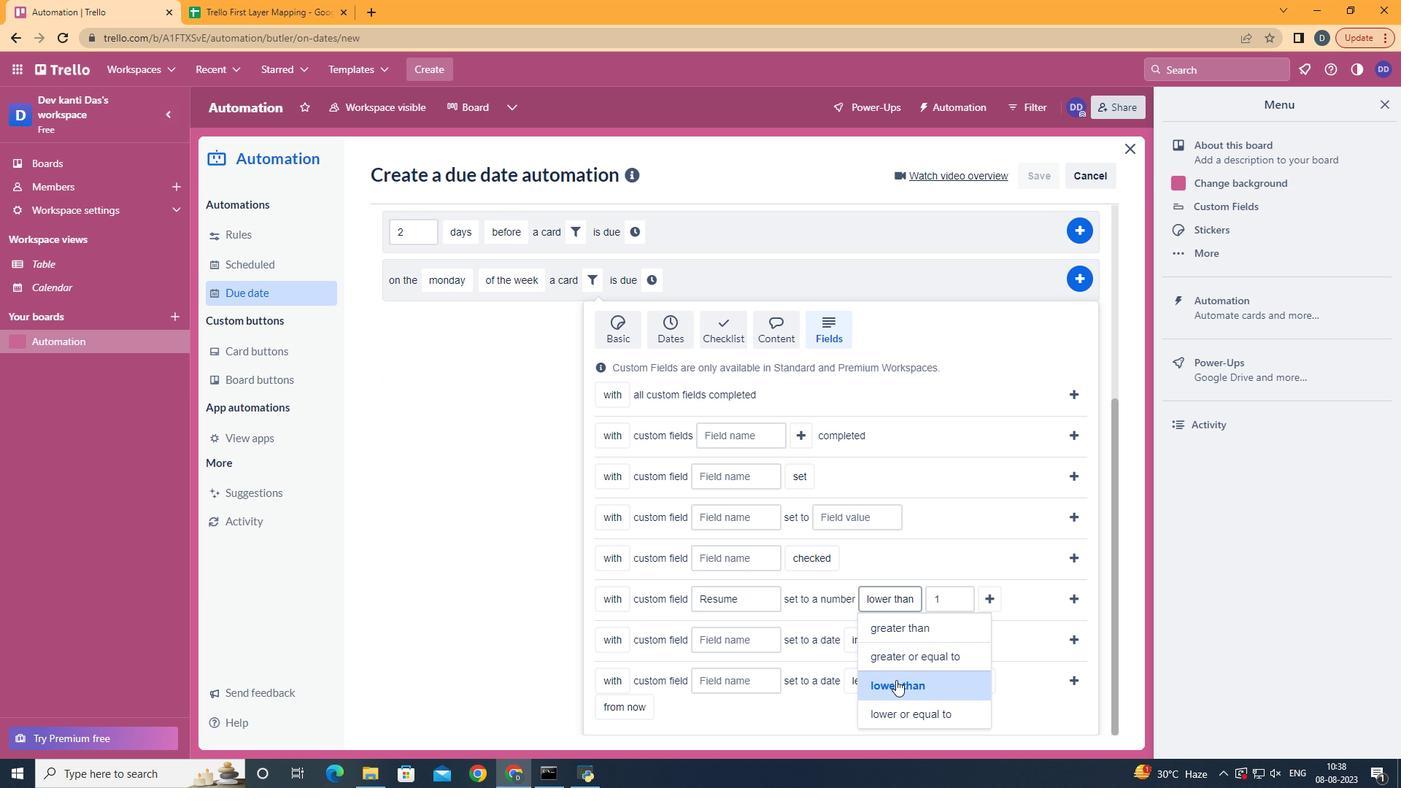 
Action: Mouse moved to (985, 594)
Screenshot: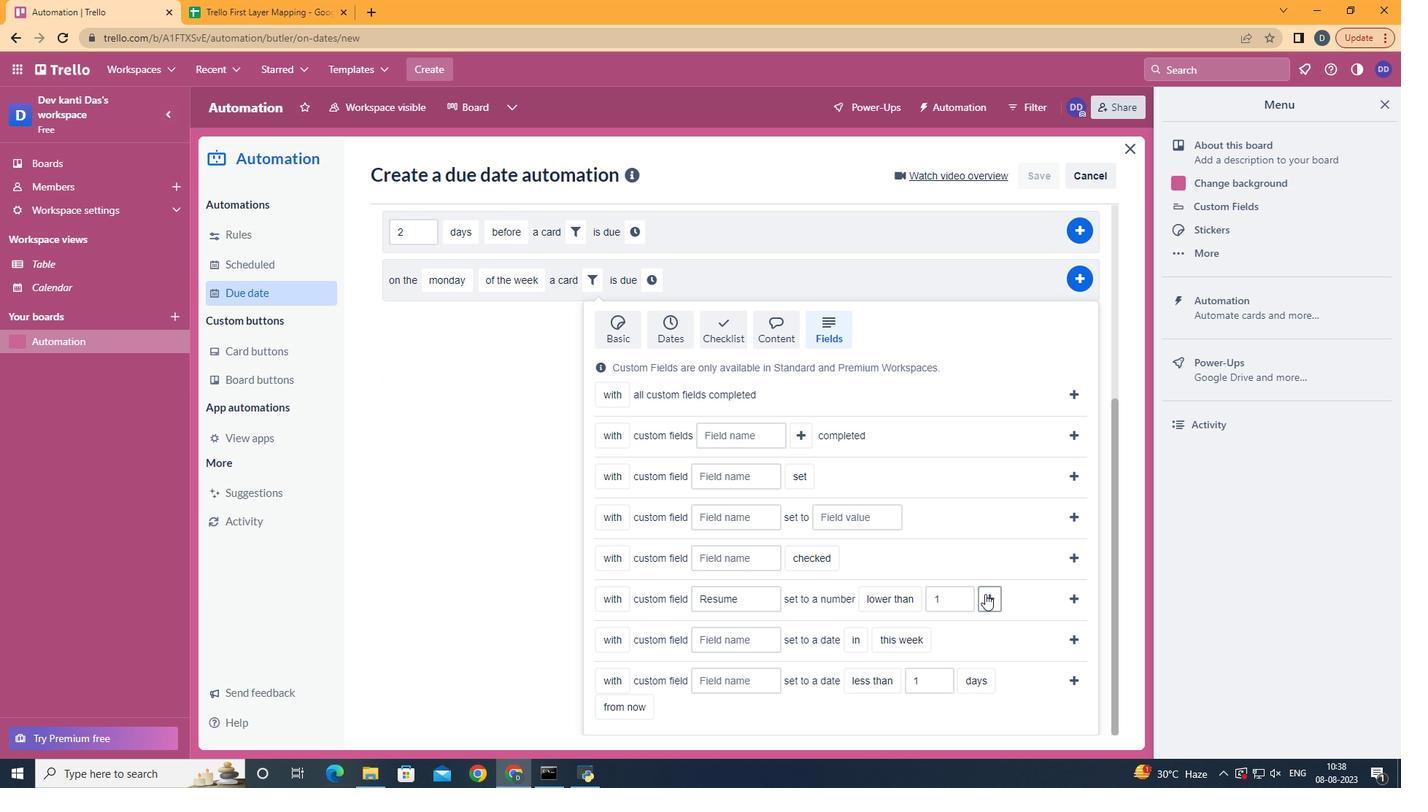 
Action: Mouse pressed left at (985, 594)
Screenshot: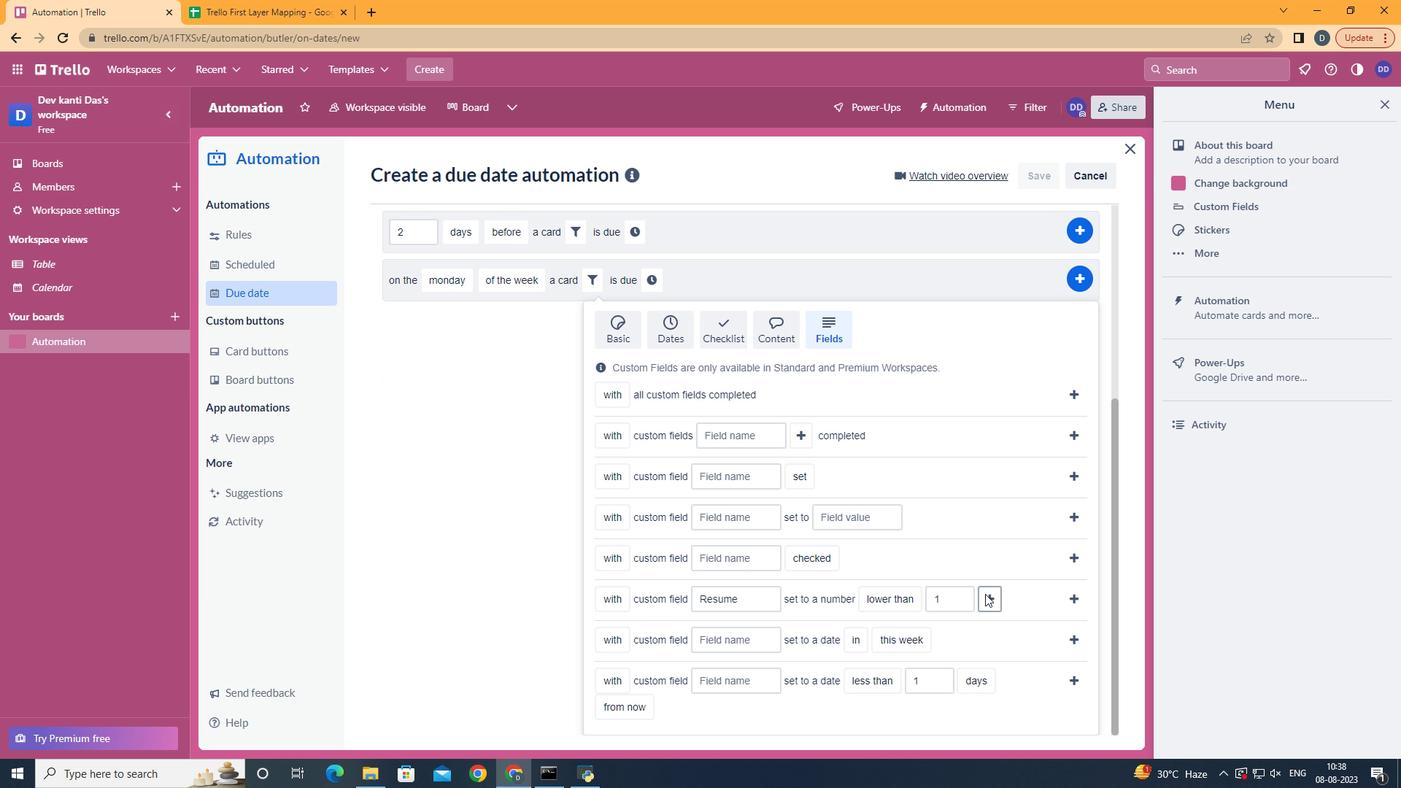 
Action: Mouse moved to (697, 543)
Screenshot: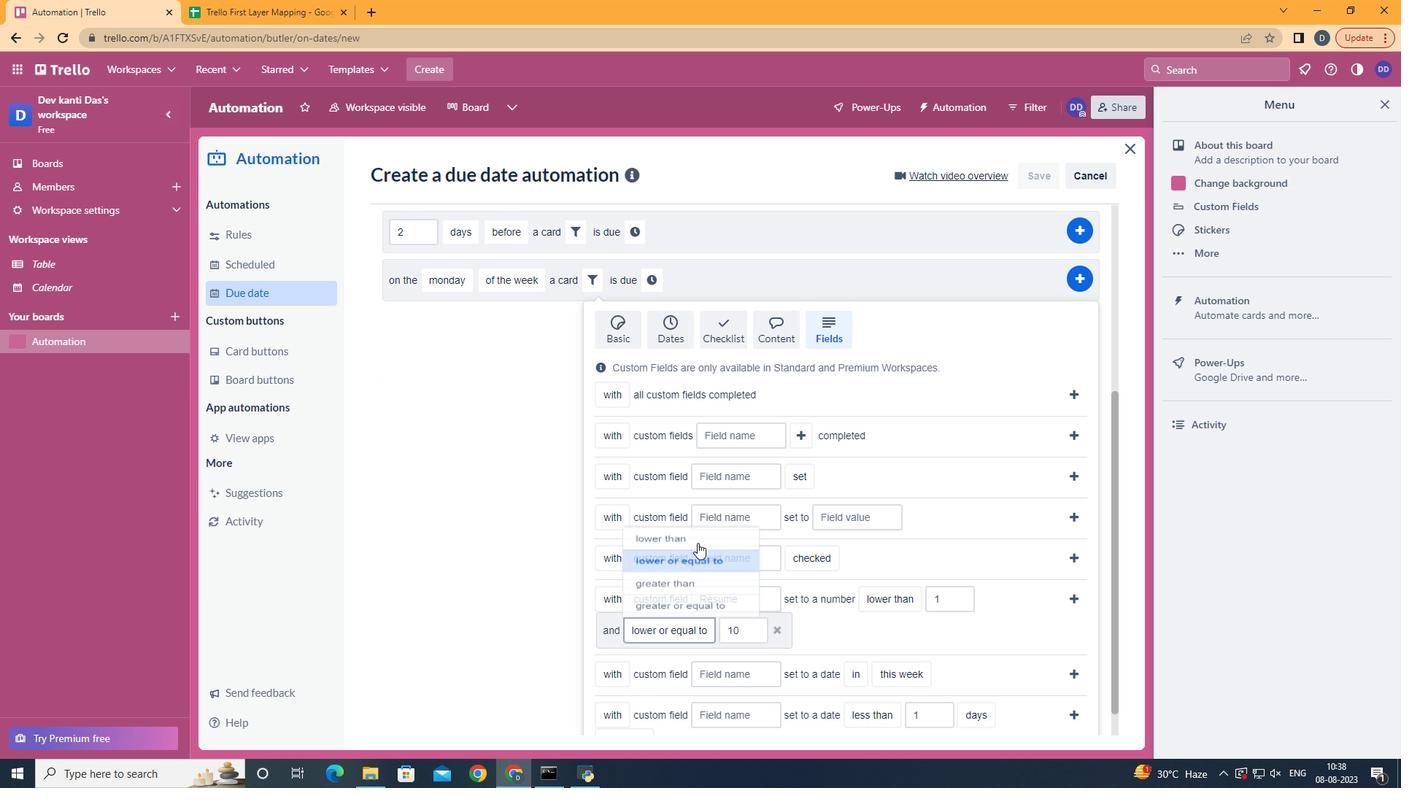 
Action: Mouse pressed left at (697, 543)
Screenshot: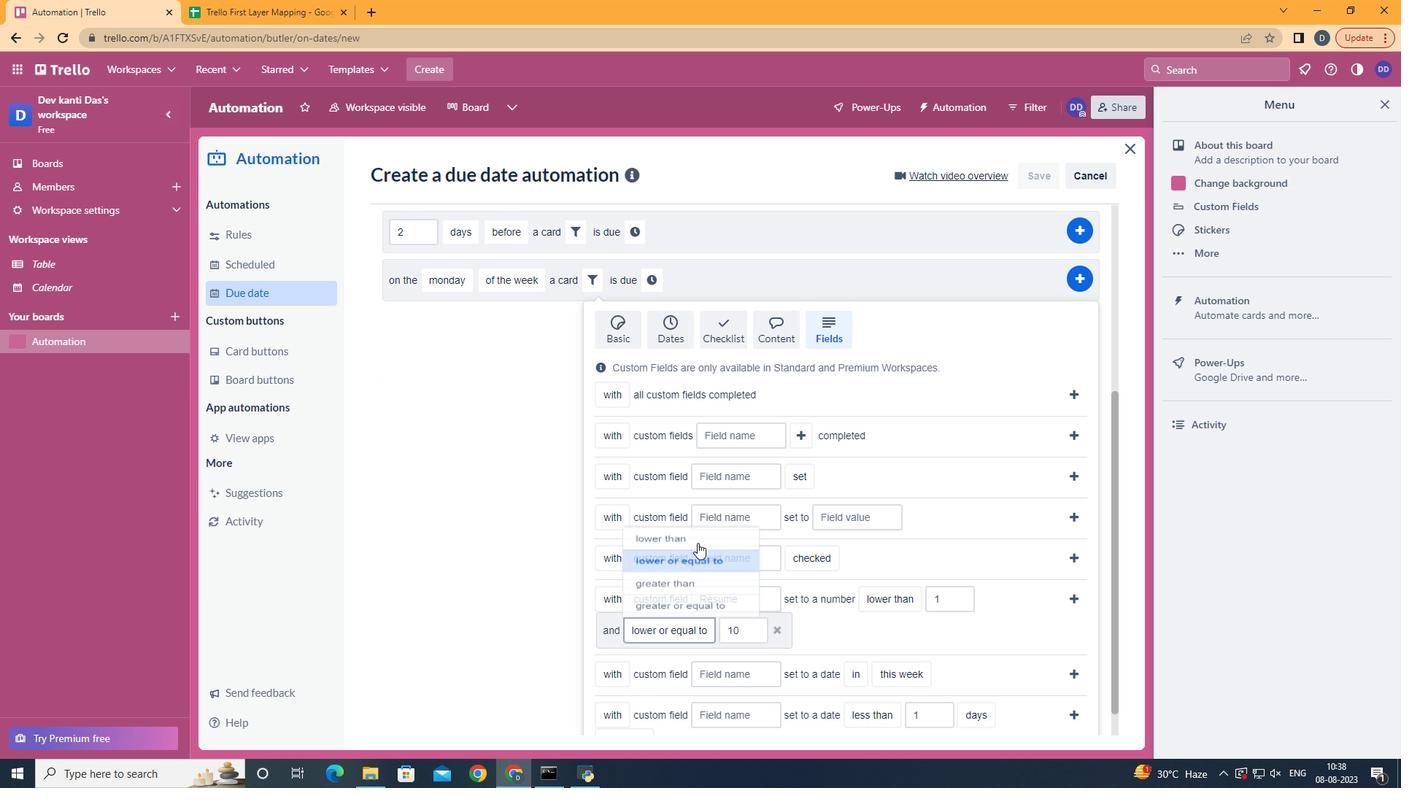 
Action: Mouse moved to (1072, 597)
Screenshot: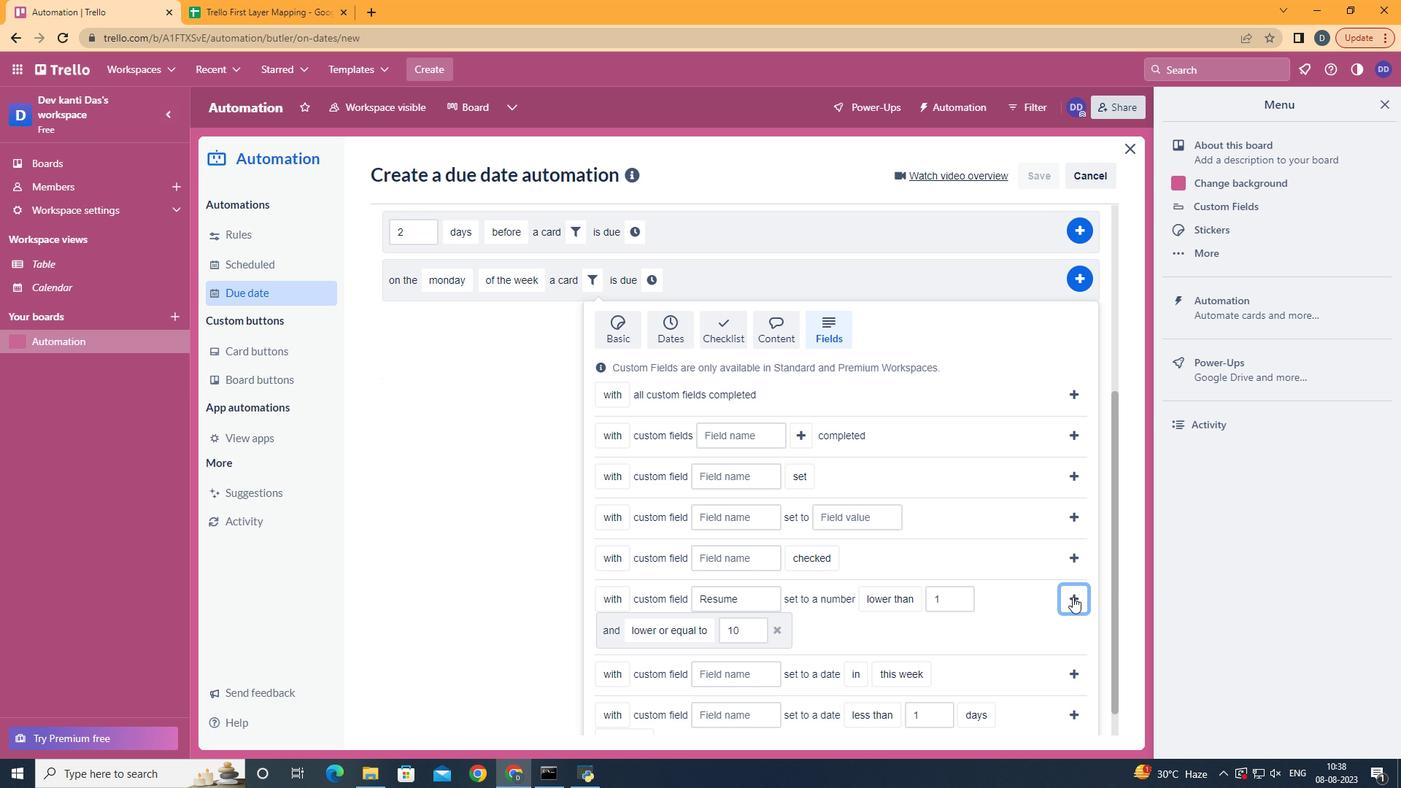 
Action: Mouse pressed left at (1072, 597)
Screenshot: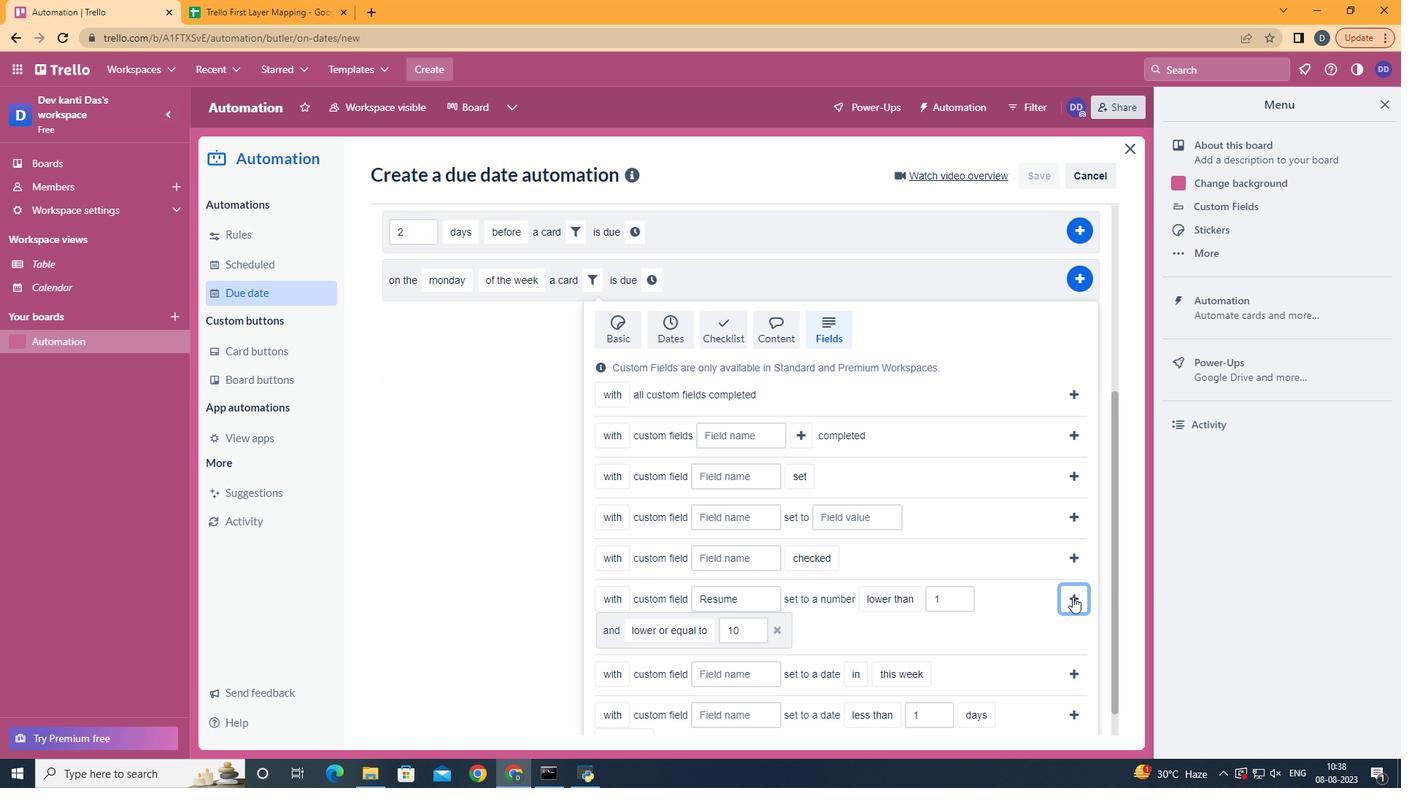 
Action: Mouse moved to (397, 610)
Screenshot: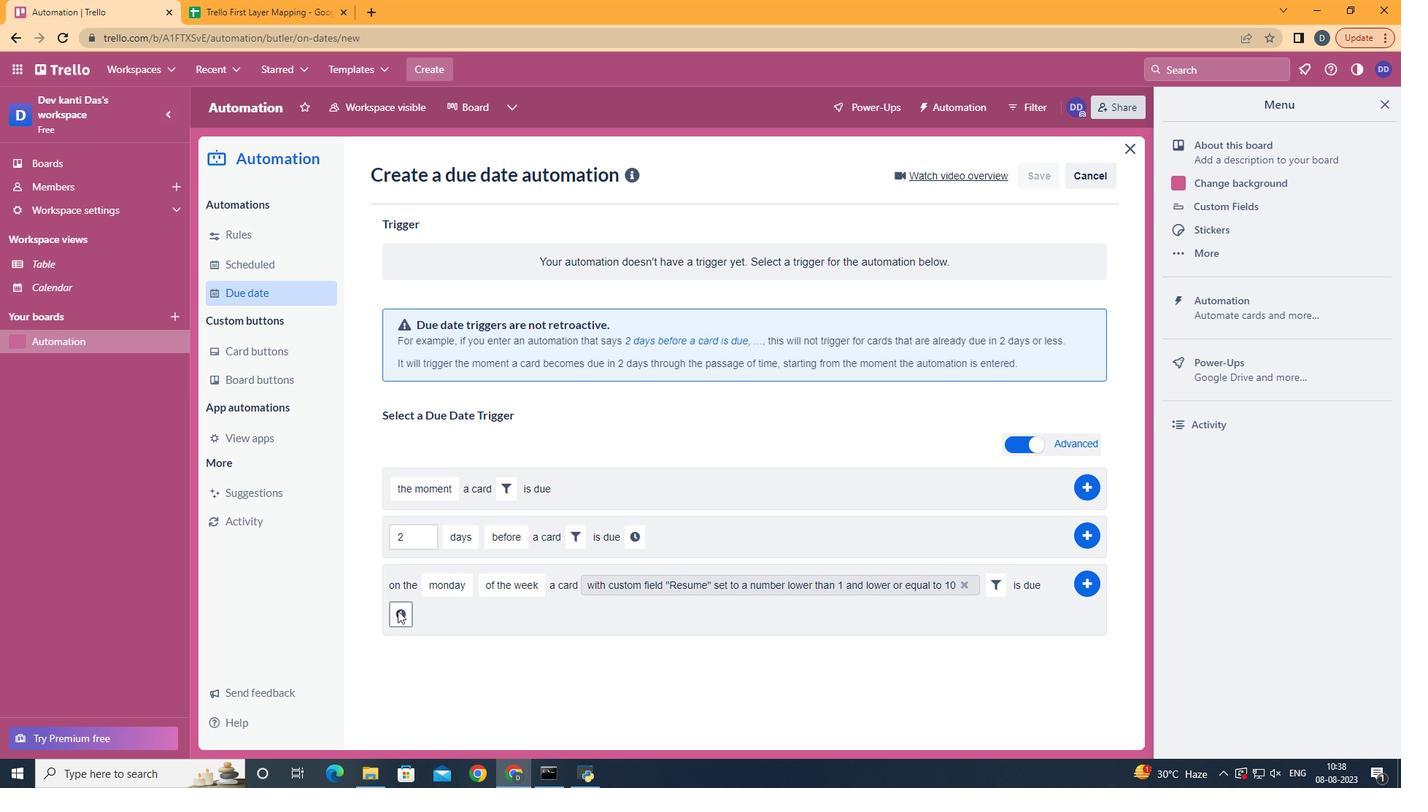 
Action: Mouse pressed left at (397, 610)
Screenshot: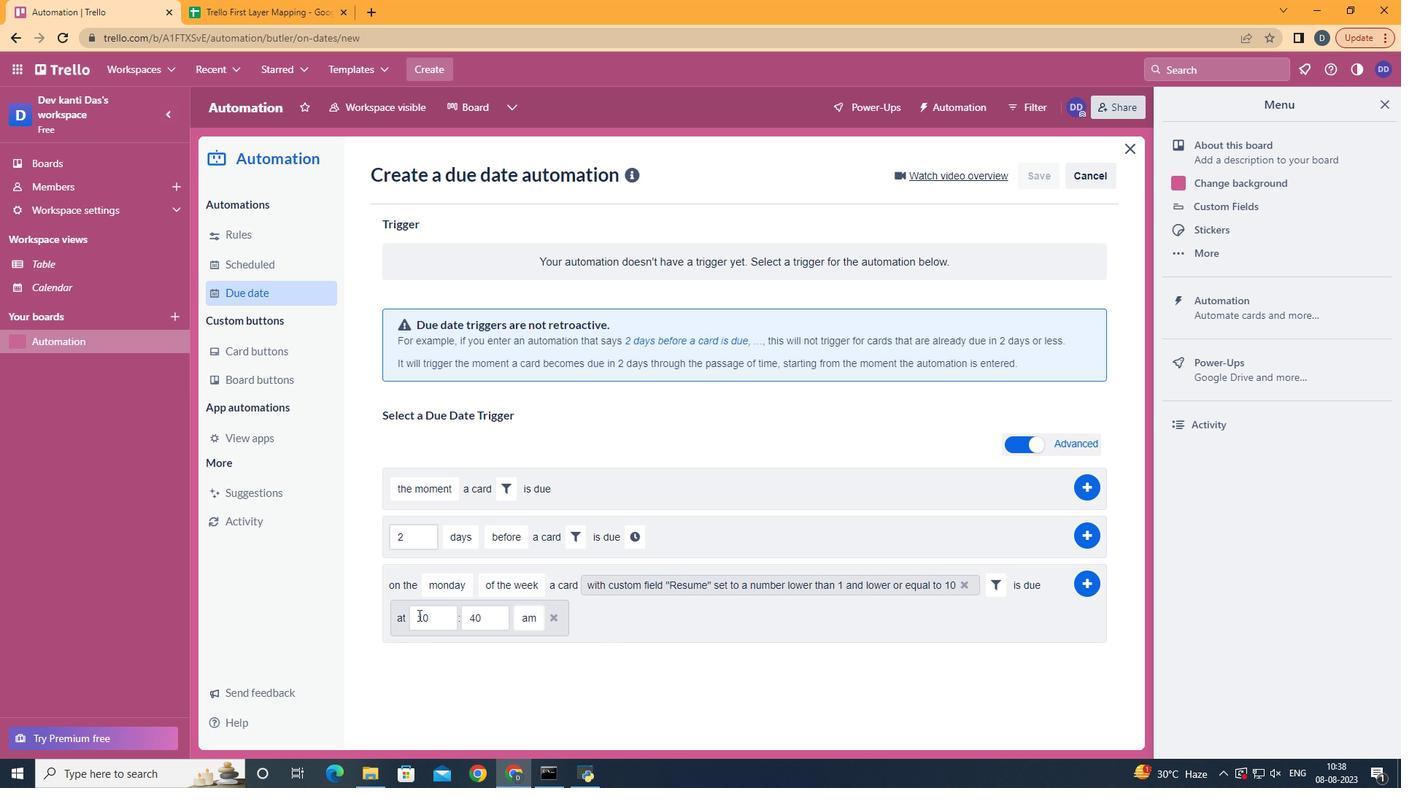 
Action: Mouse moved to (435, 617)
Screenshot: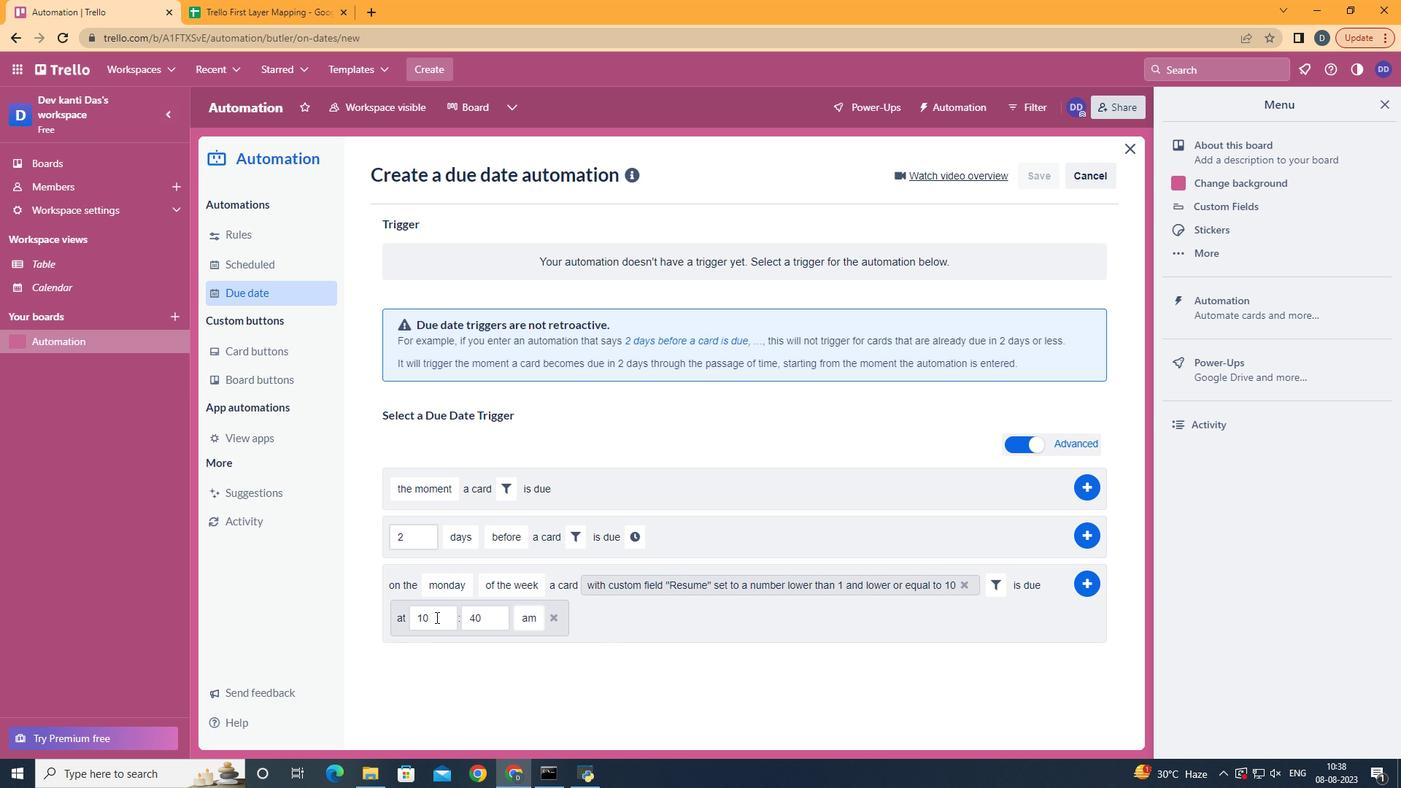 
Action: Mouse pressed left at (435, 617)
Screenshot: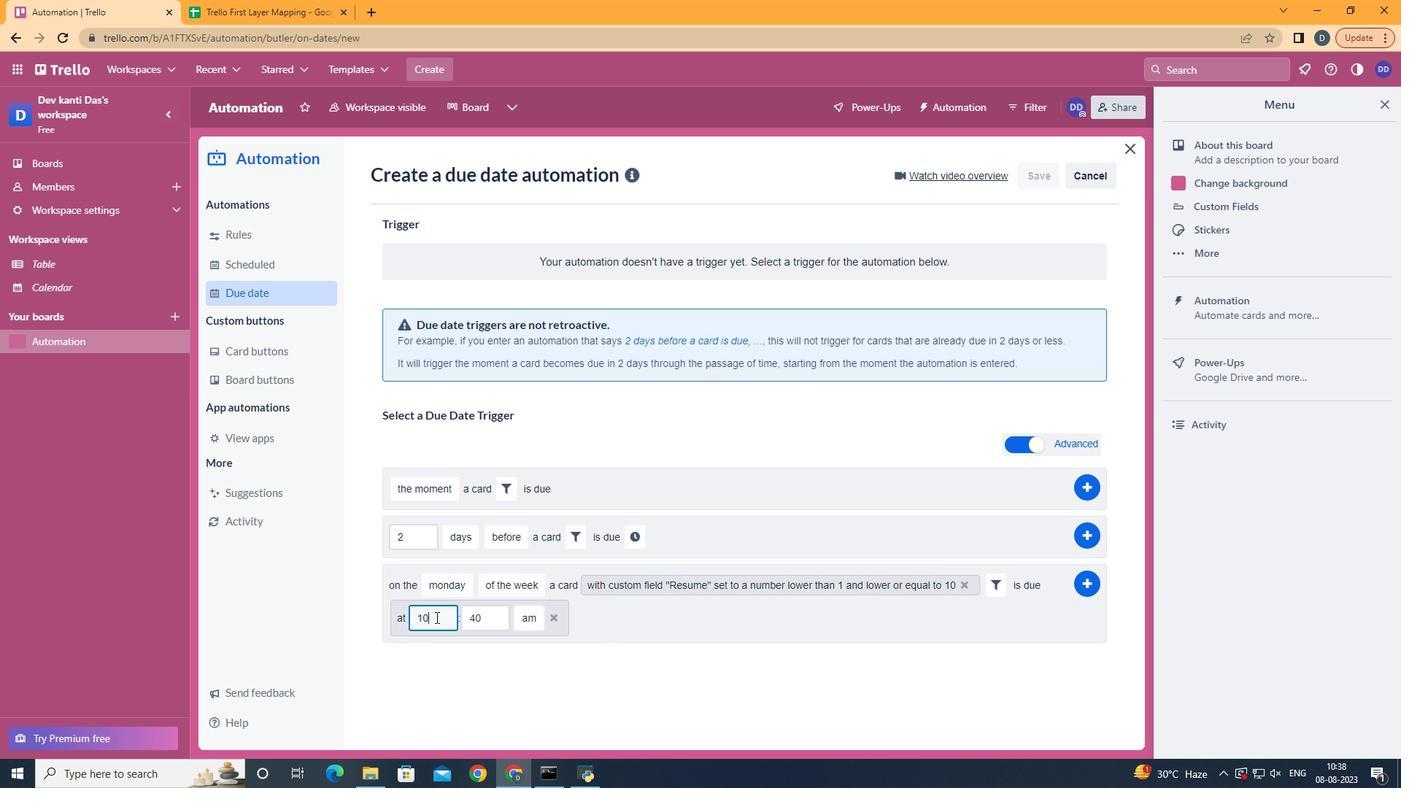 
Action: Mouse moved to (437, 617)
Screenshot: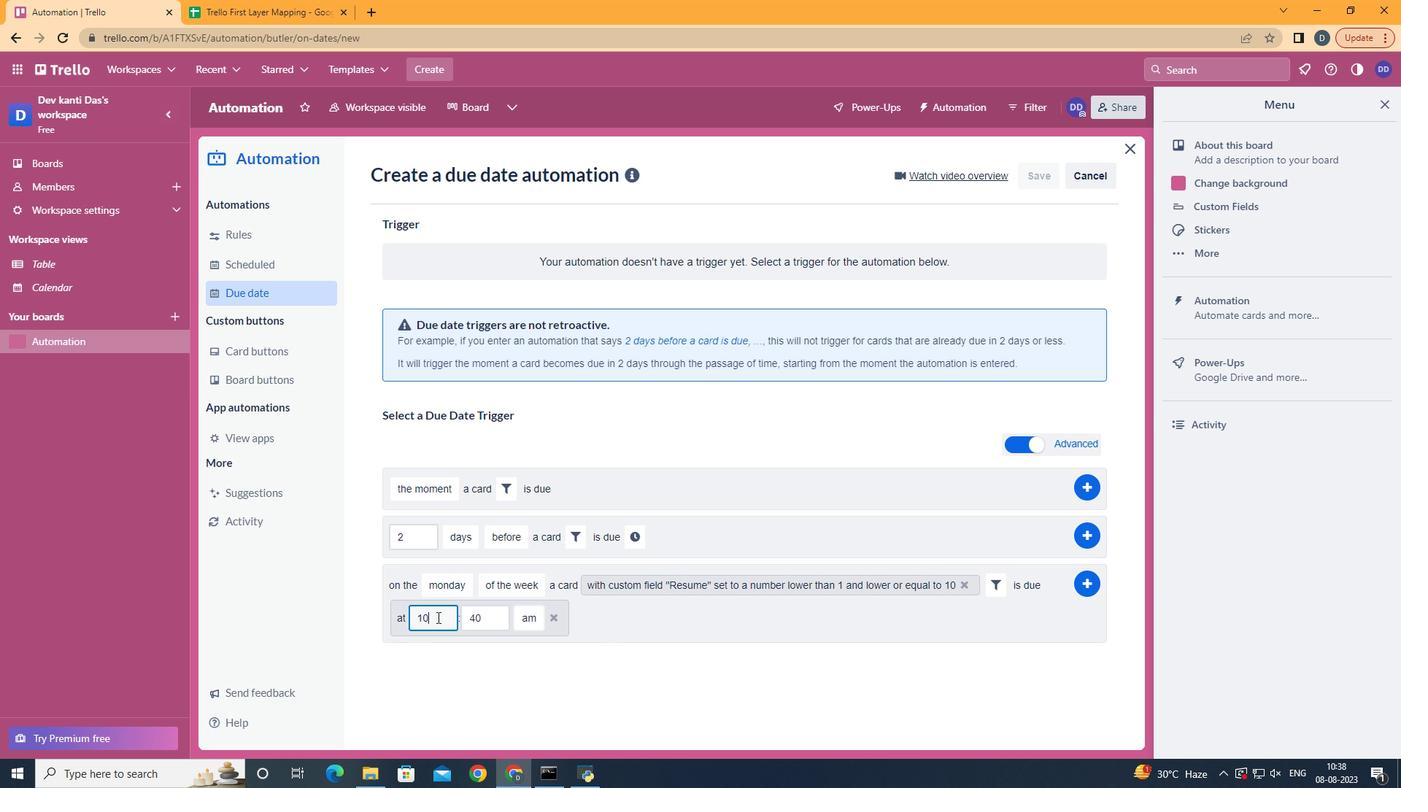 
Action: Key pressed <Key.backspace>1
Screenshot: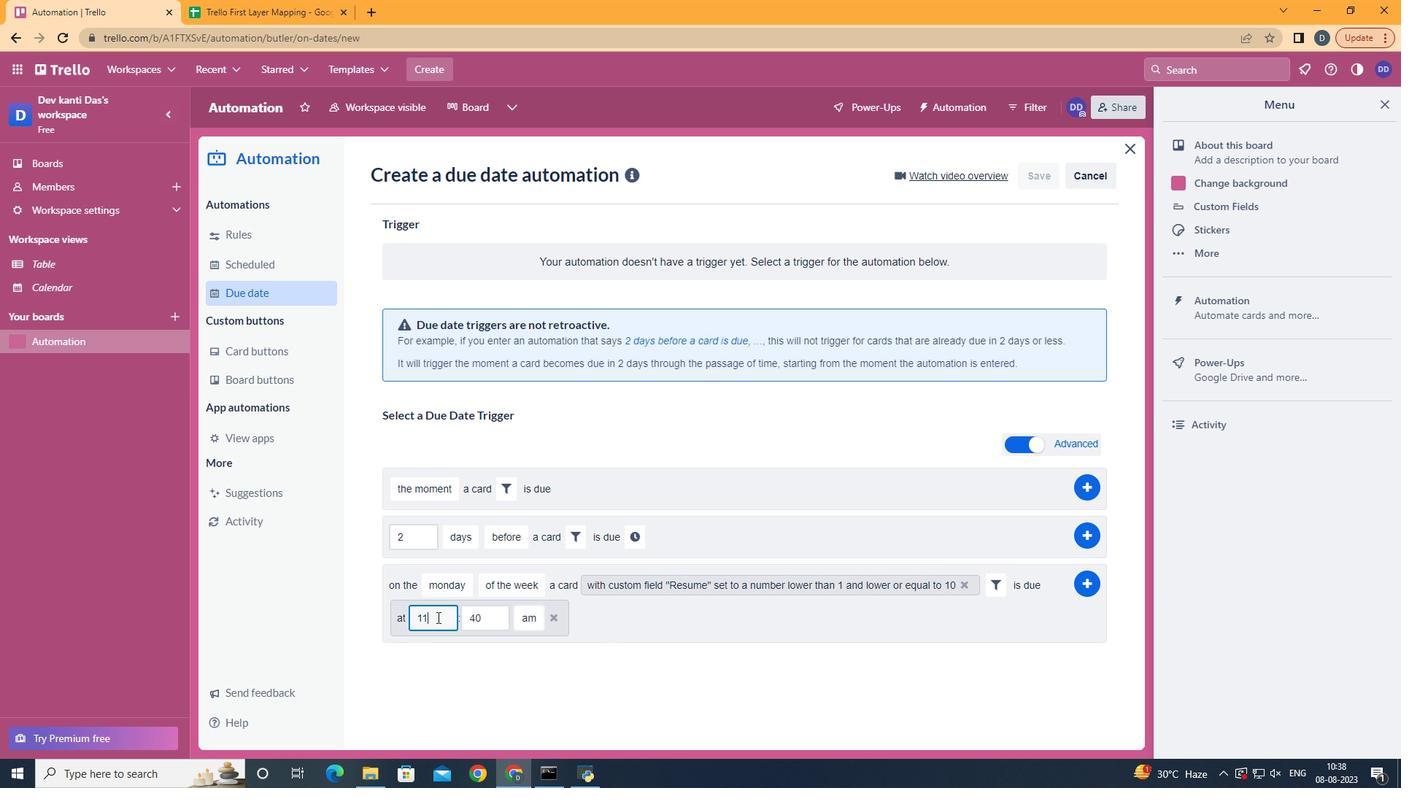 
Action: Mouse moved to (486, 612)
Screenshot: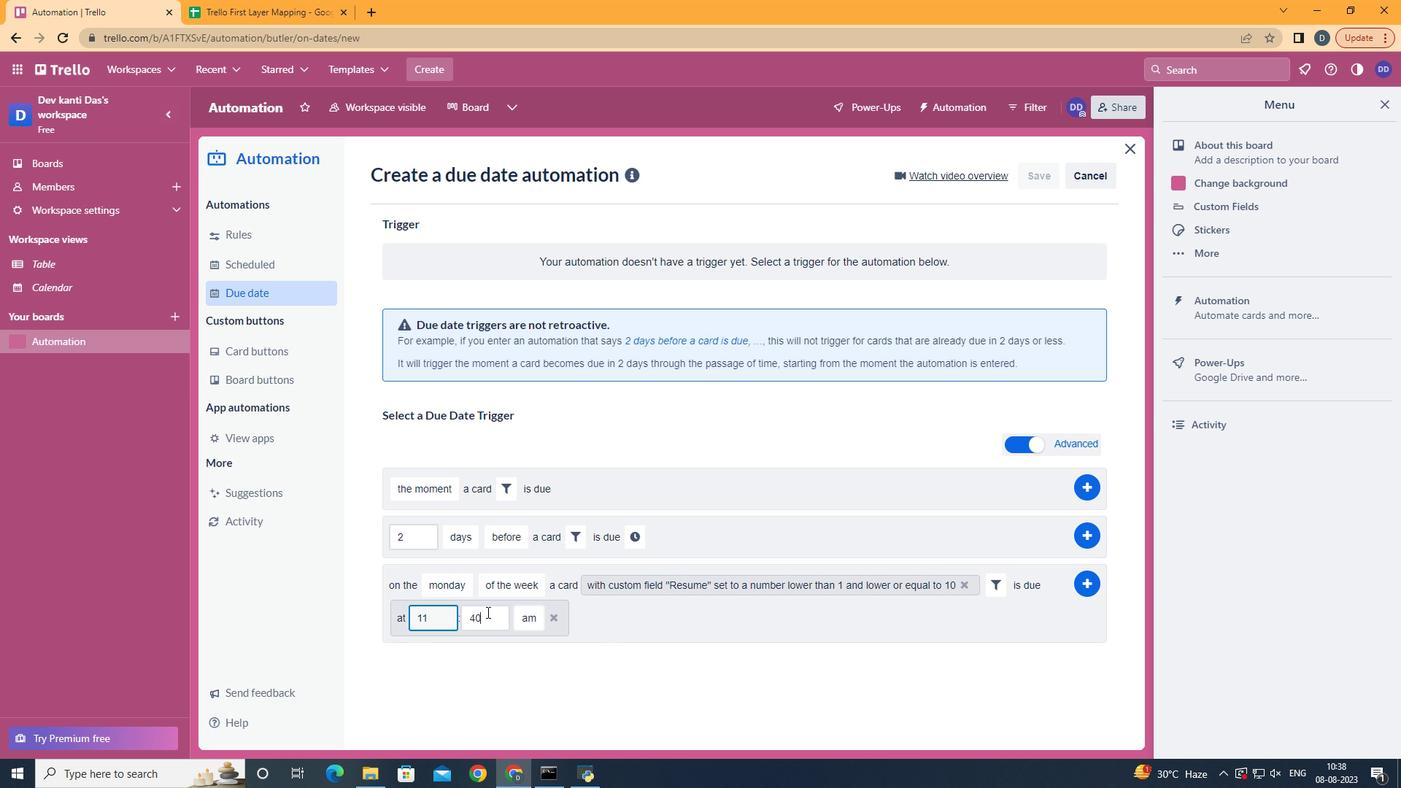 
Action: Mouse pressed left at (486, 612)
Screenshot: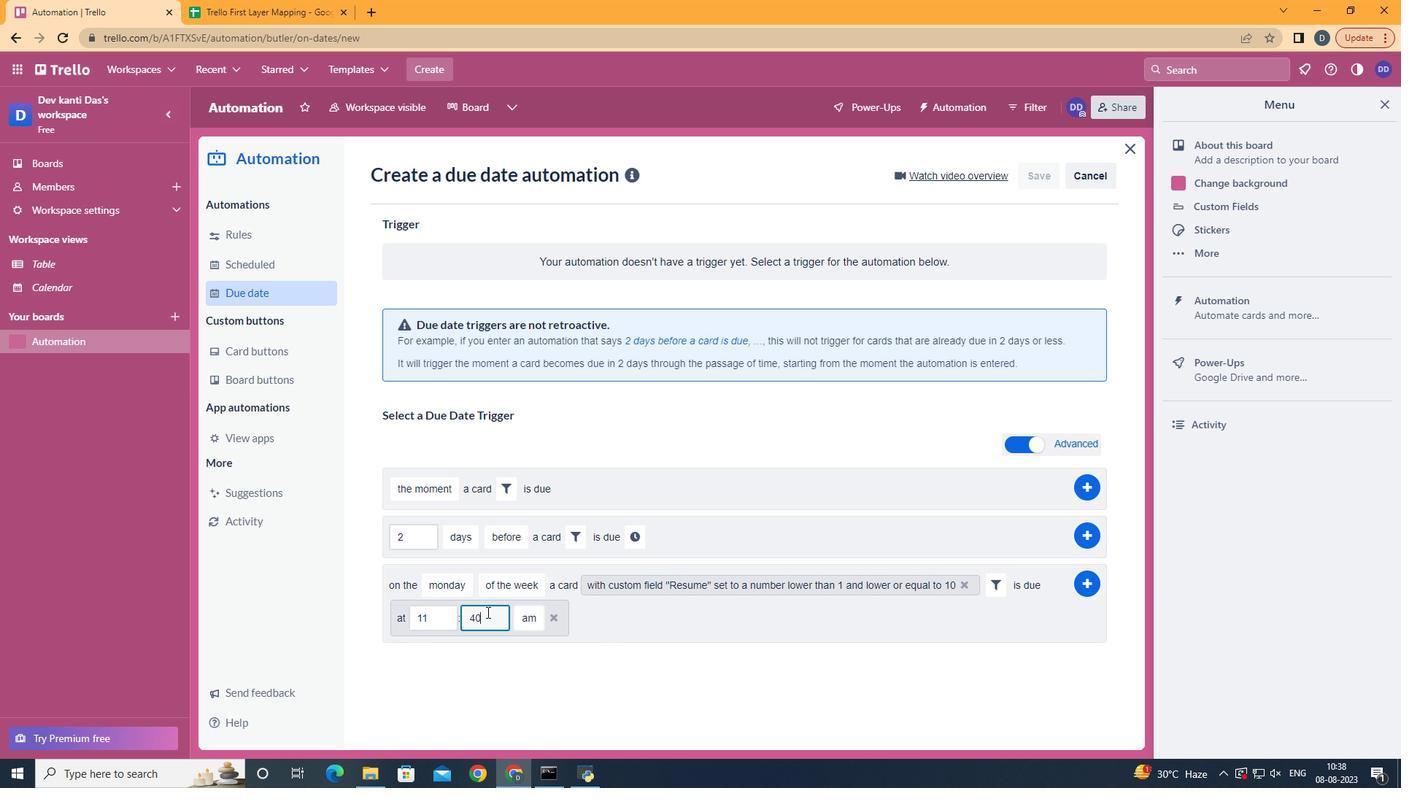
Action: Key pressed <Key.backspace><Key.backspace>00
Screenshot: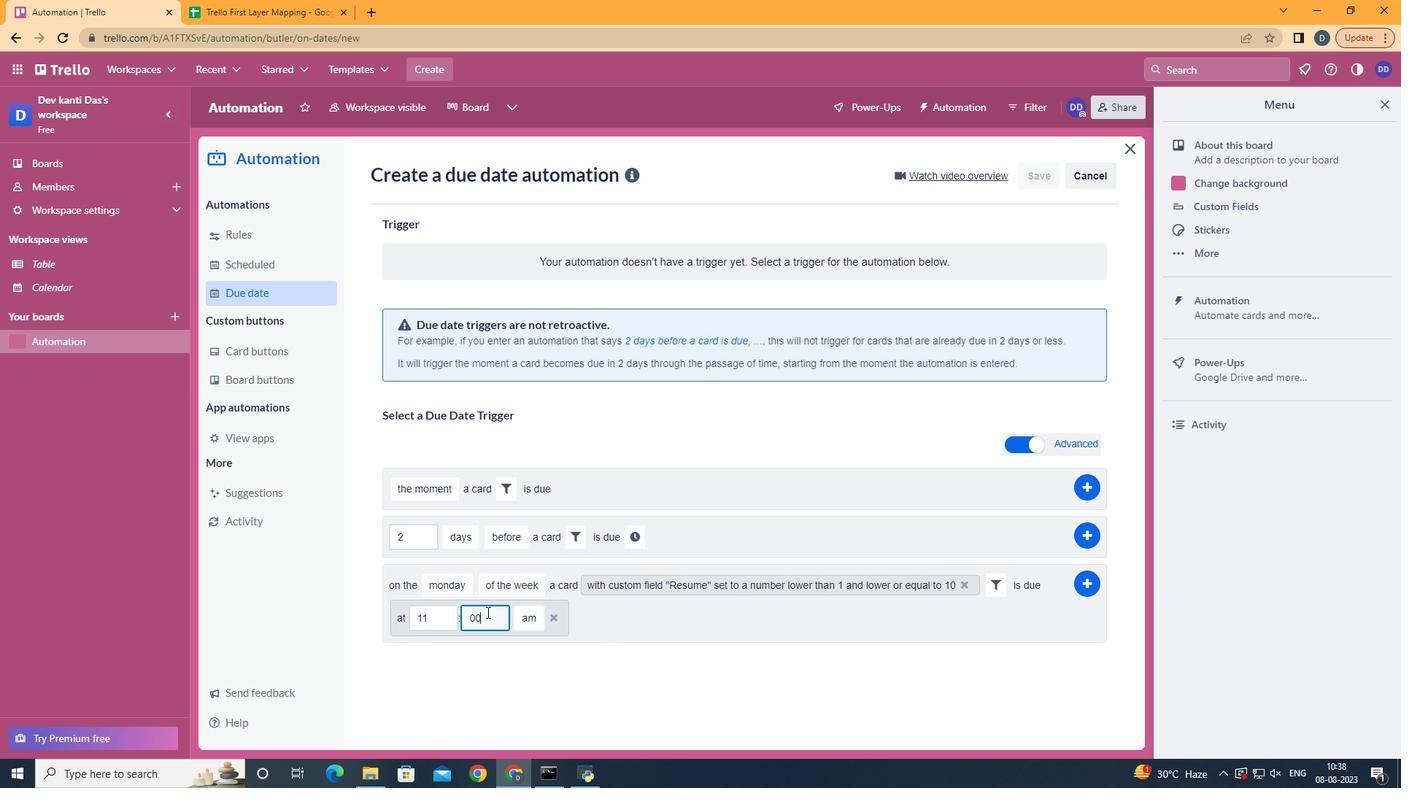 
Action: Mouse moved to (1088, 583)
Screenshot: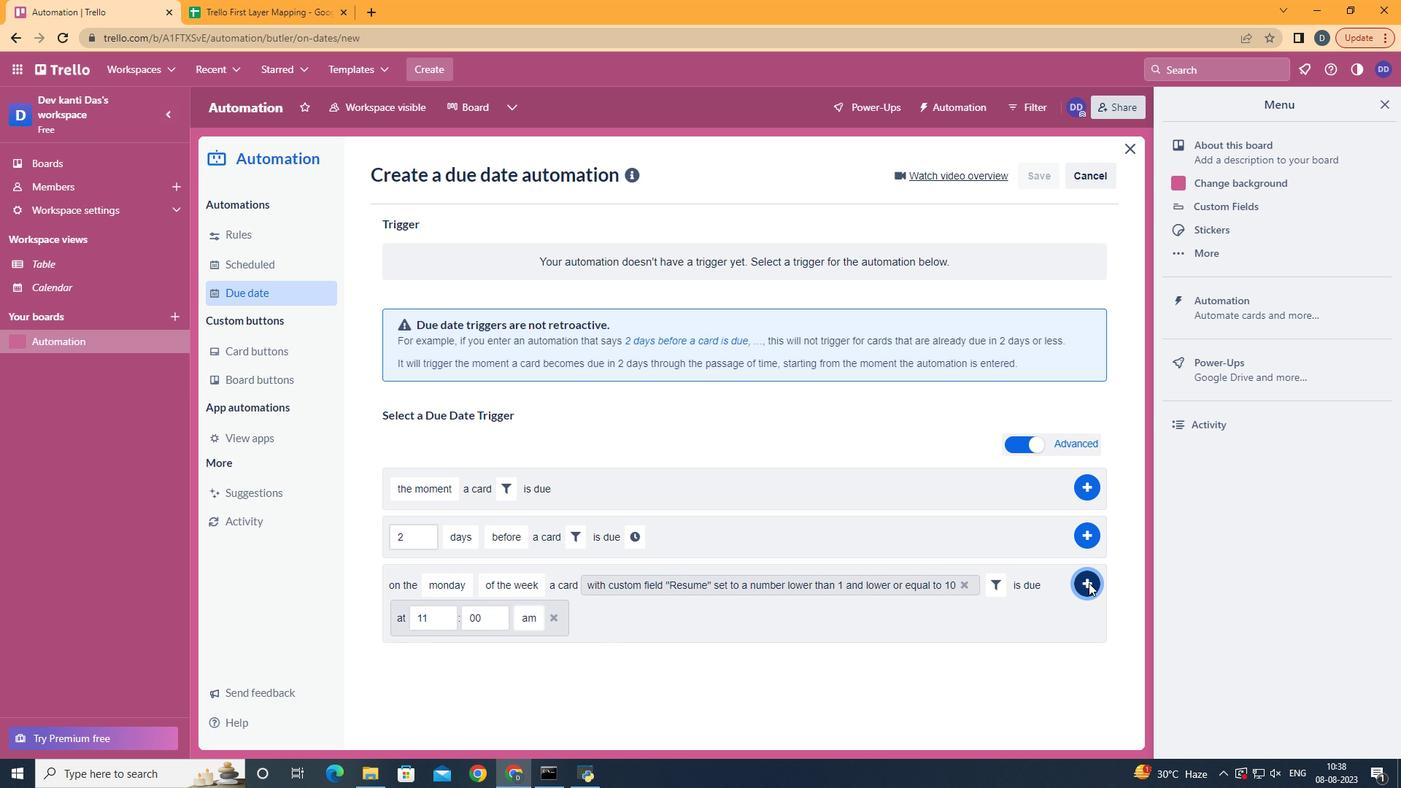 
Action: Mouse pressed left at (1088, 583)
Screenshot: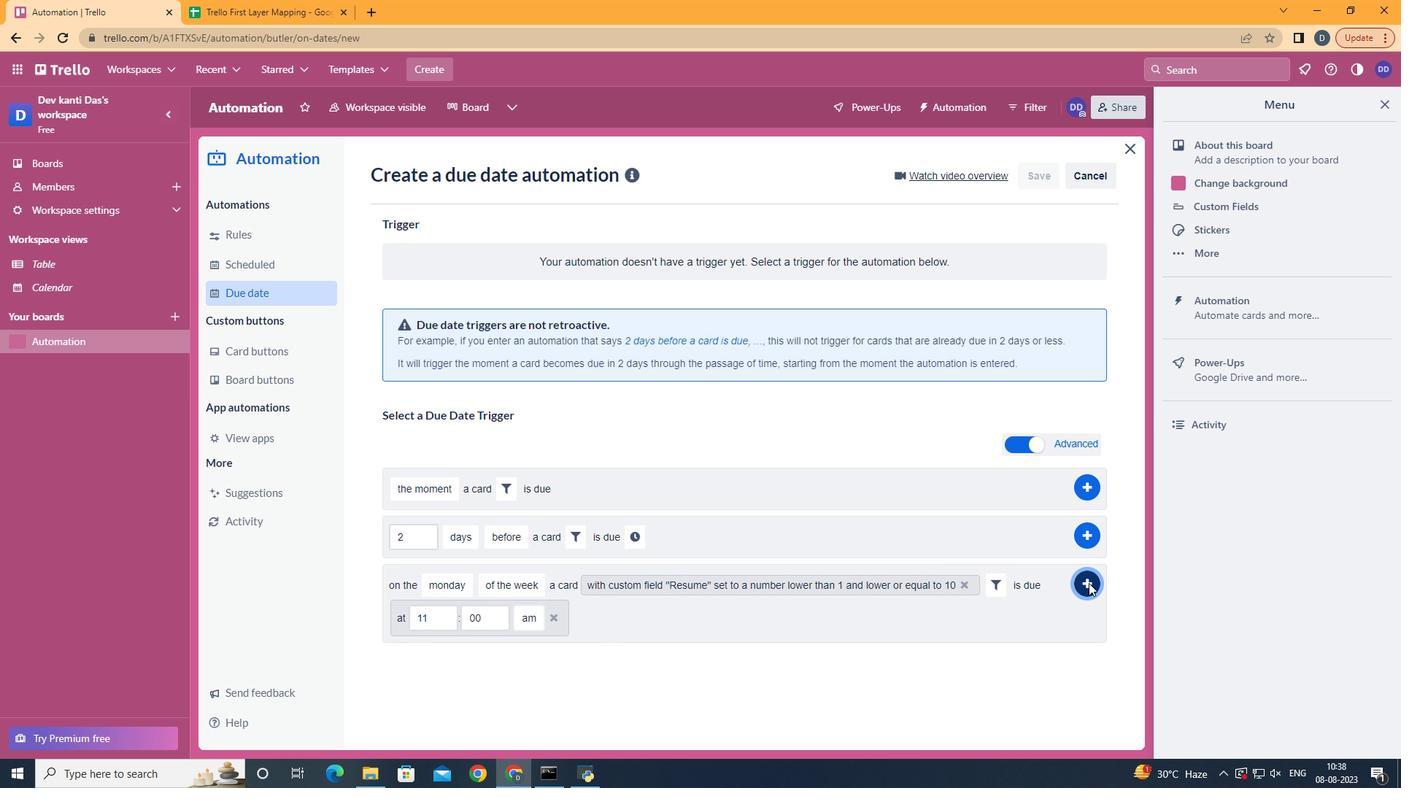 
Action: Mouse moved to (764, 259)
Screenshot: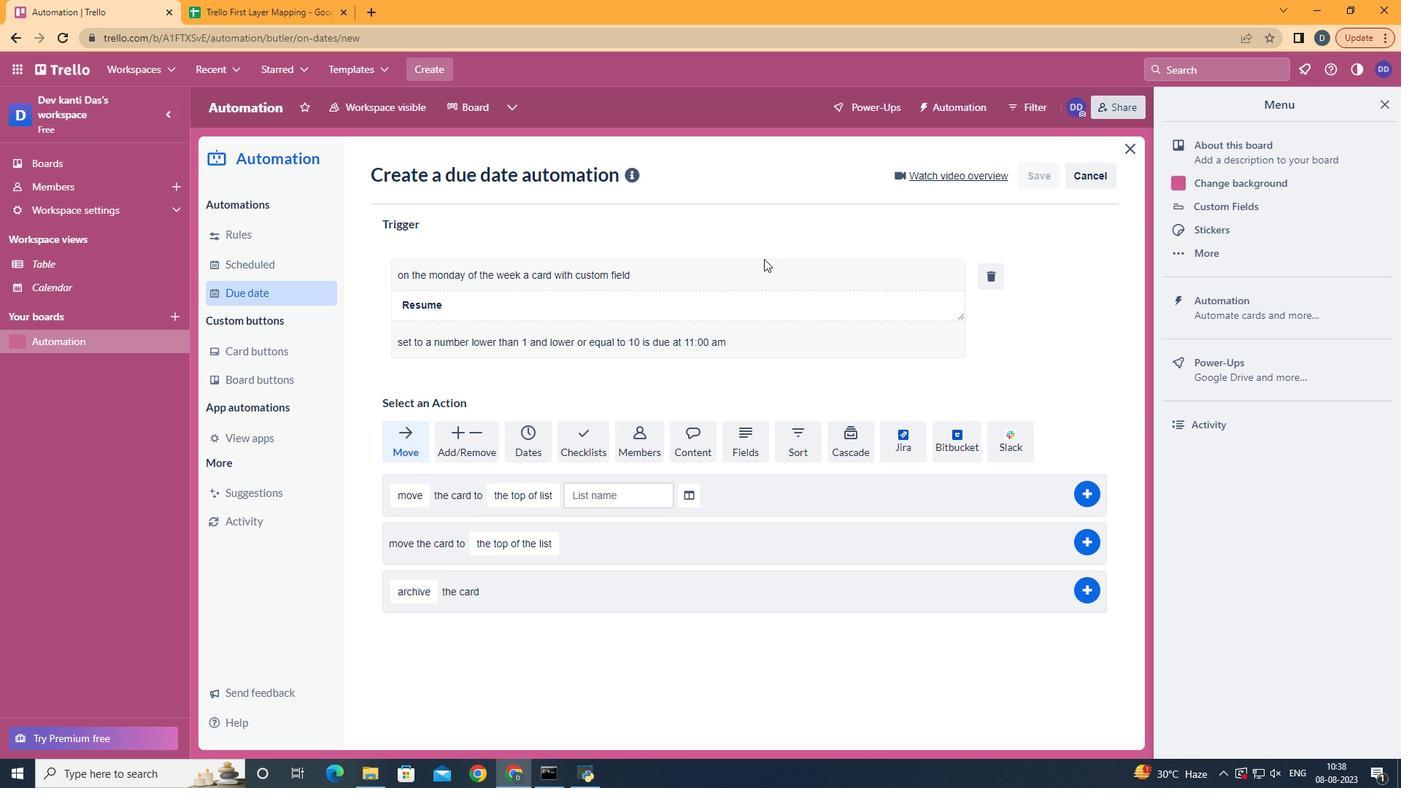 
